 Task: Create a due date automation trigger when advanced on, on the monday of the week before a card is due add dates due in more than 1 working days at 11:00 AM.
Action: Mouse moved to (808, 250)
Screenshot: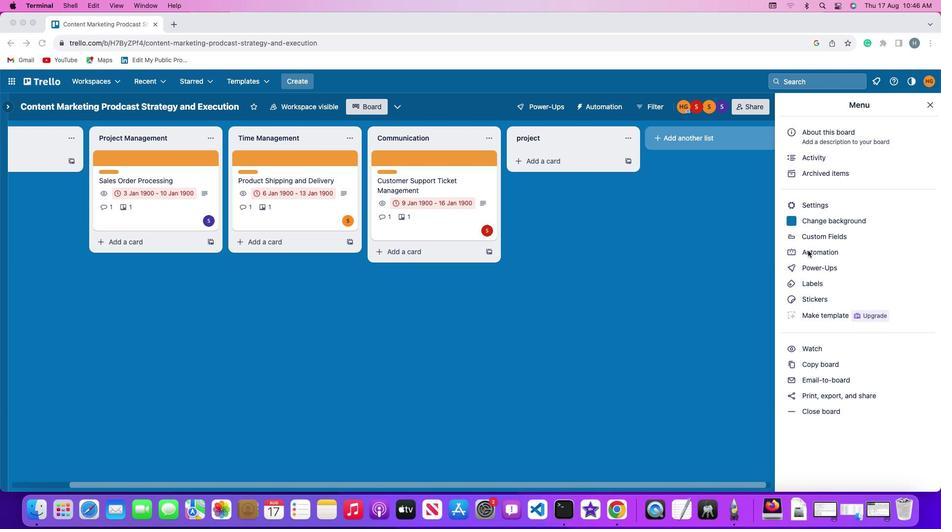 
Action: Mouse pressed left at (808, 250)
Screenshot: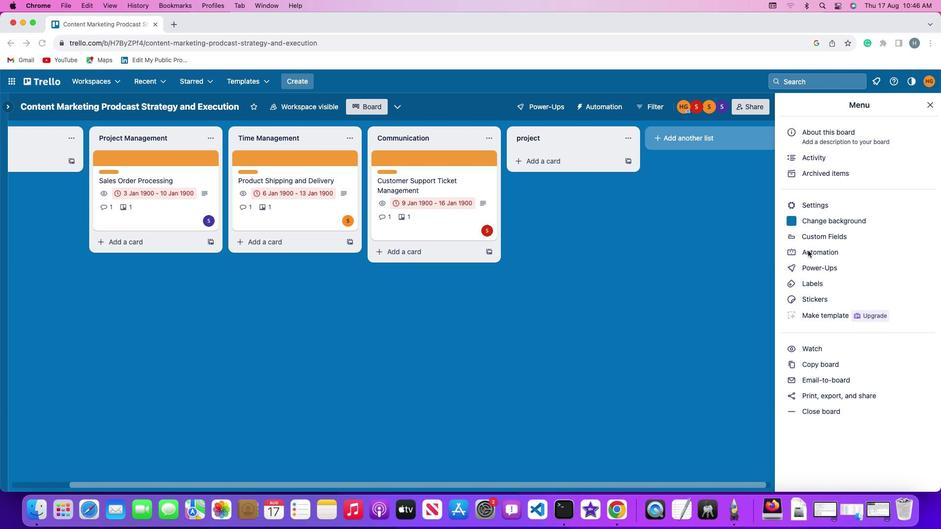
Action: Mouse pressed left at (808, 250)
Screenshot: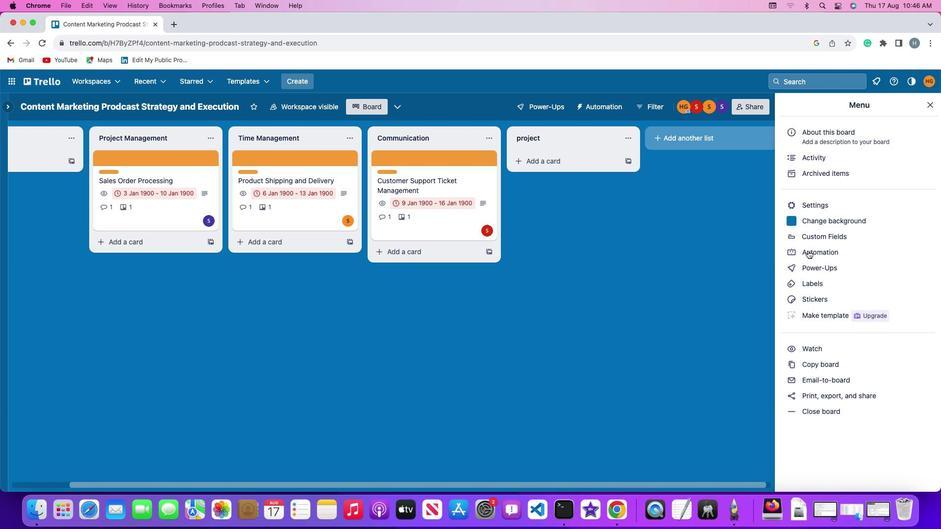 
Action: Mouse moved to (47, 231)
Screenshot: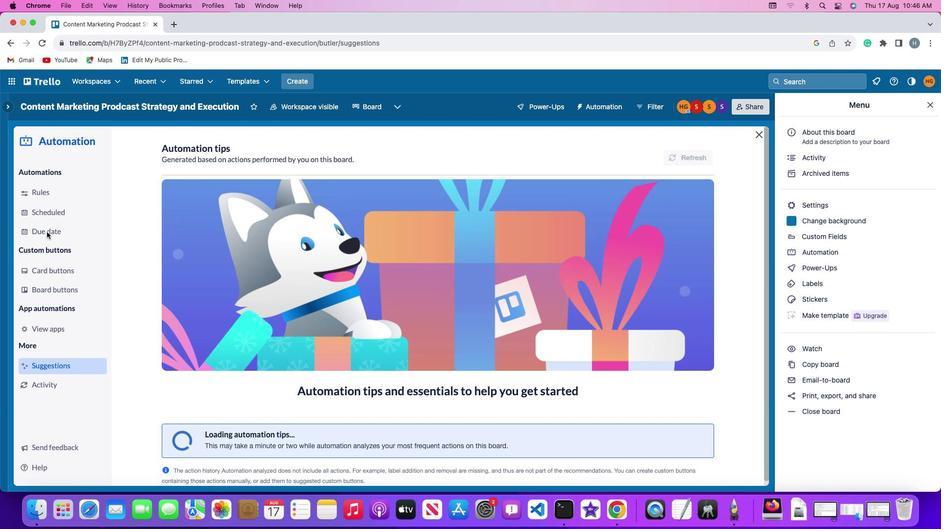 
Action: Mouse pressed left at (47, 231)
Screenshot: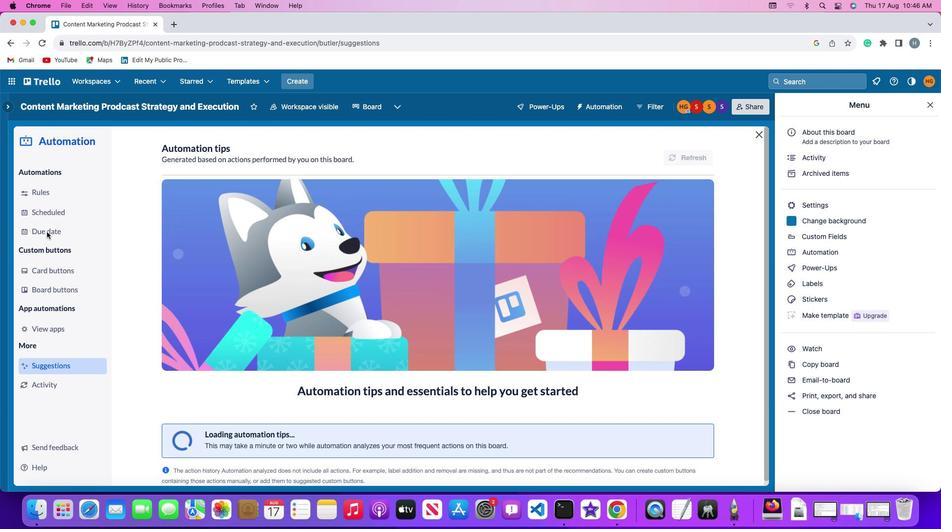 
Action: Mouse moved to (655, 149)
Screenshot: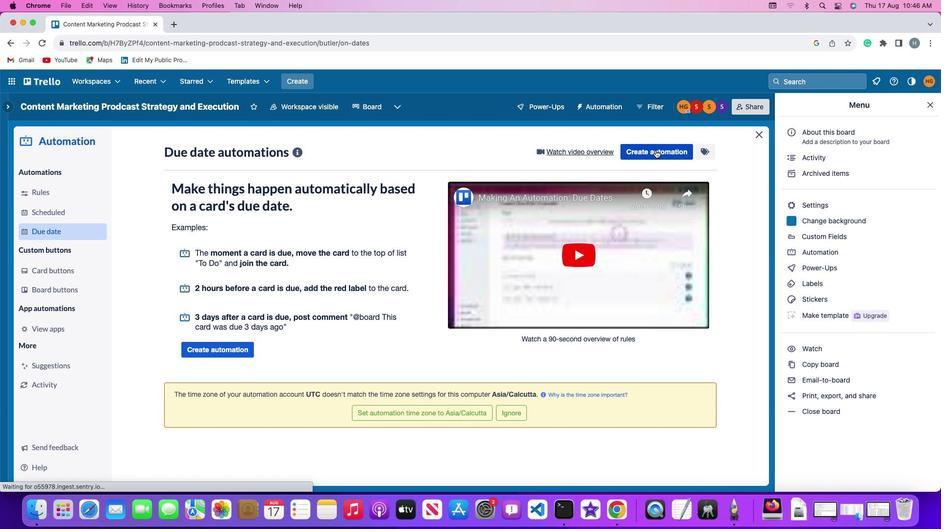 
Action: Mouse pressed left at (655, 149)
Screenshot: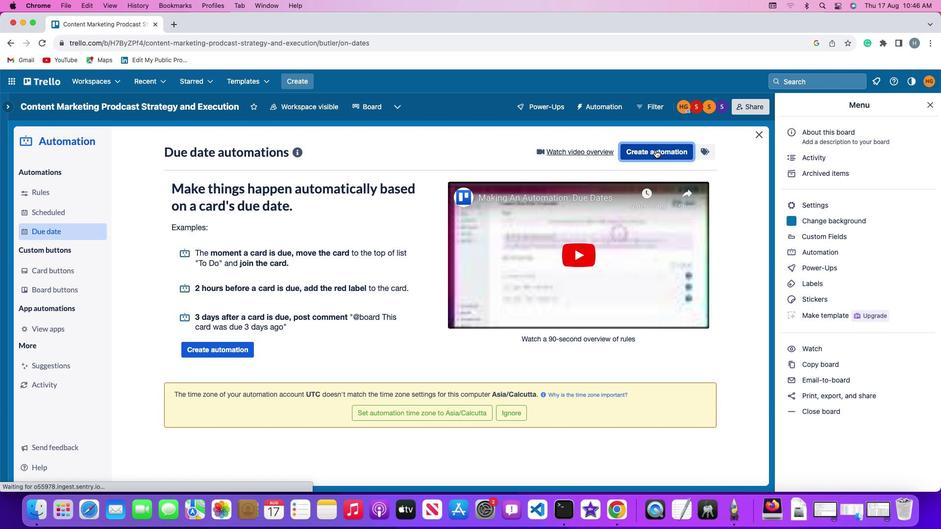 
Action: Mouse moved to (184, 243)
Screenshot: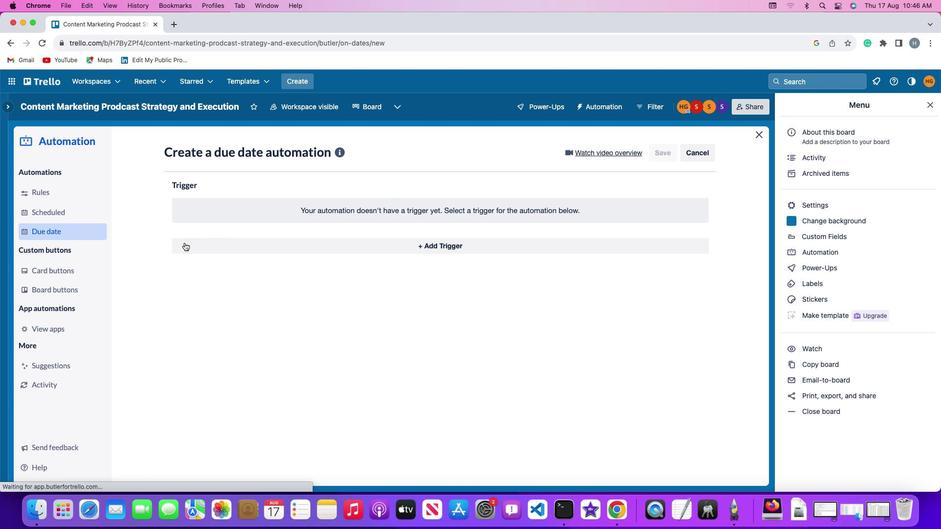 
Action: Mouse pressed left at (184, 243)
Screenshot: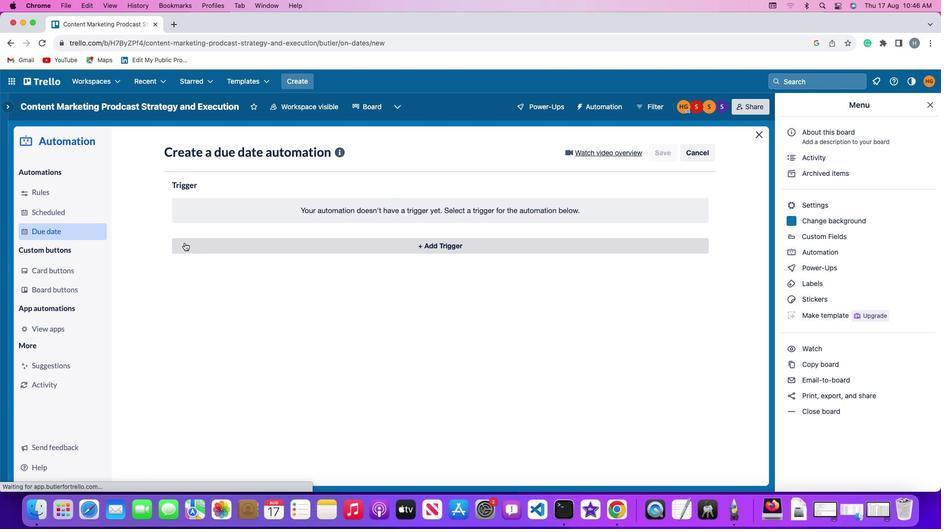 
Action: Mouse moved to (212, 422)
Screenshot: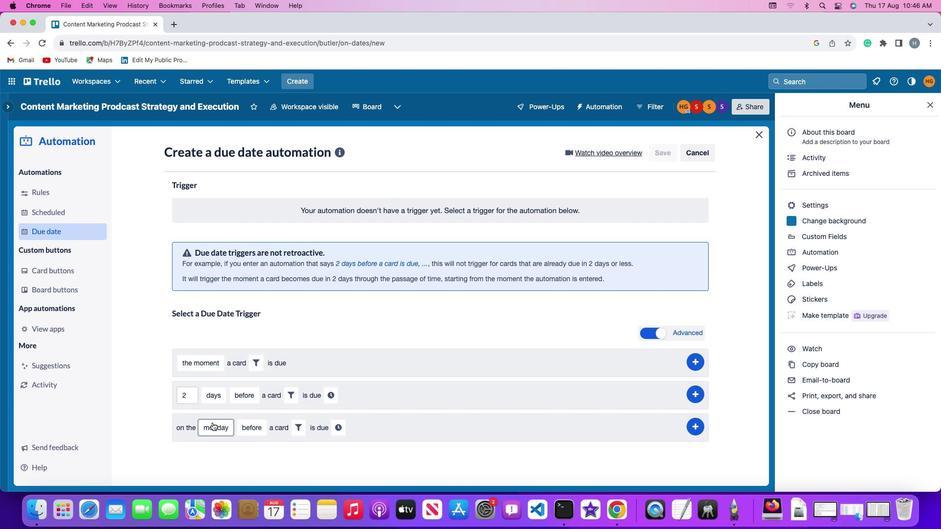 
Action: Mouse pressed left at (212, 422)
Screenshot: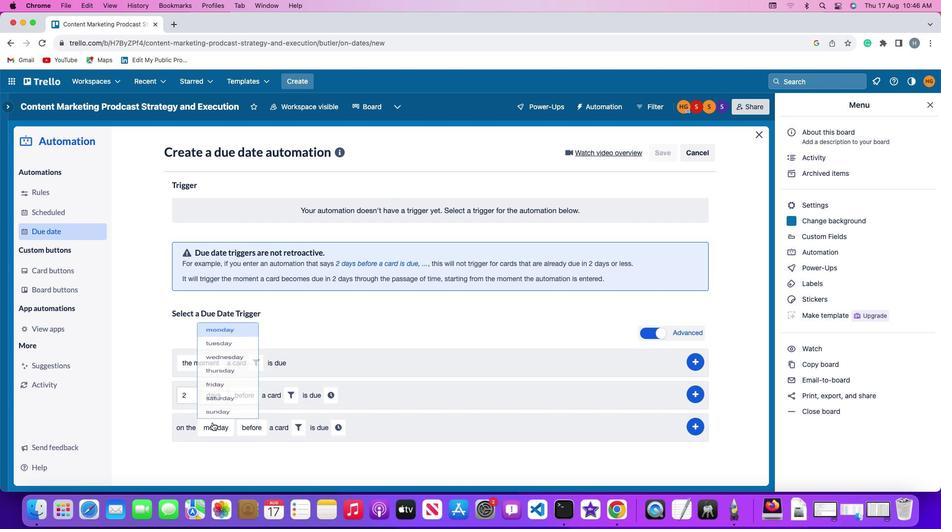 
Action: Mouse moved to (218, 292)
Screenshot: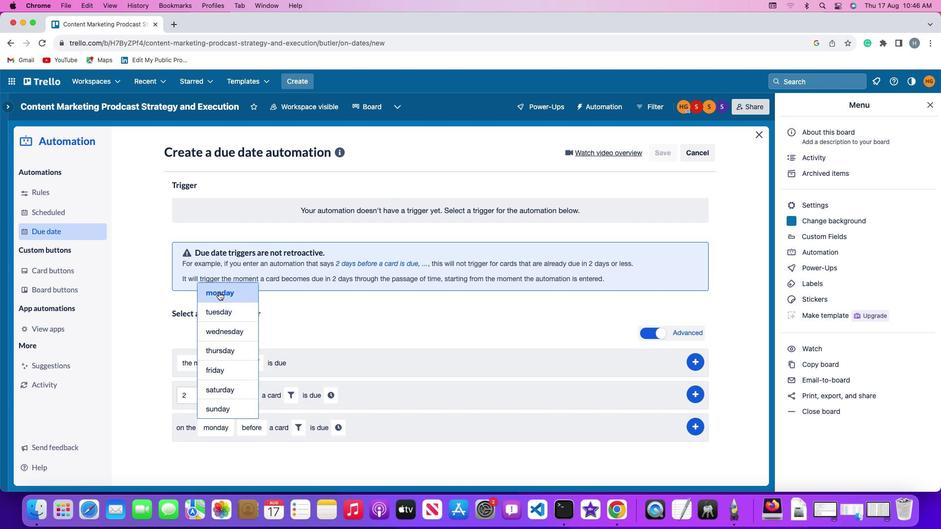 
Action: Mouse pressed left at (218, 292)
Screenshot: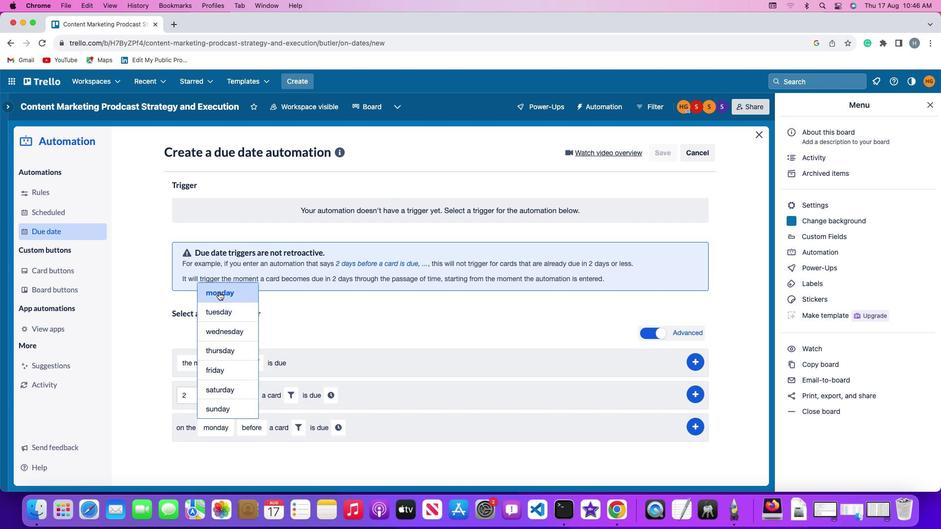 
Action: Mouse moved to (251, 427)
Screenshot: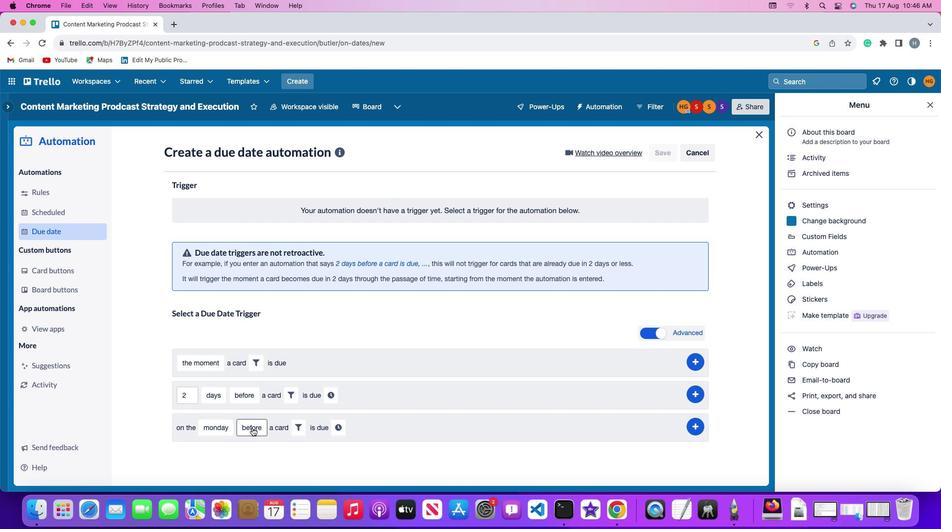 
Action: Mouse pressed left at (251, 427)
Screenshot: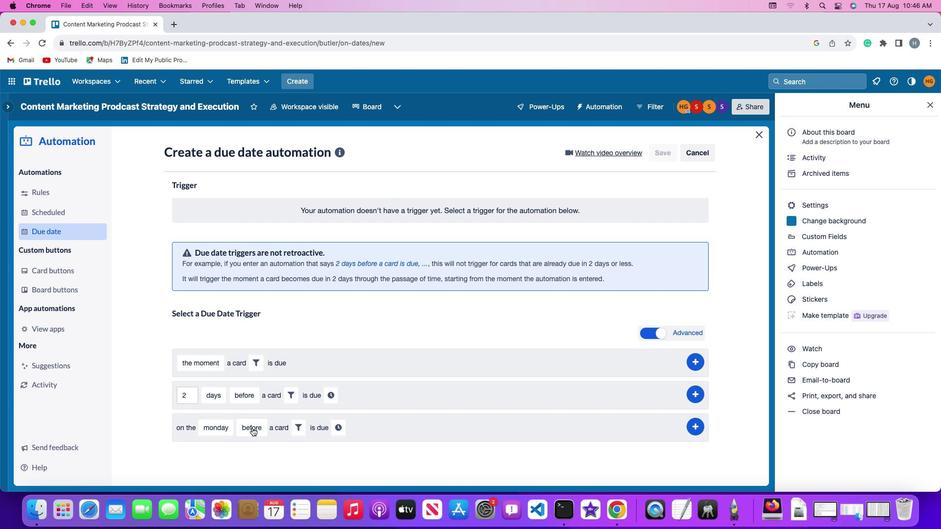 
Action: Mouse moved to (261, 410)
Screenshot: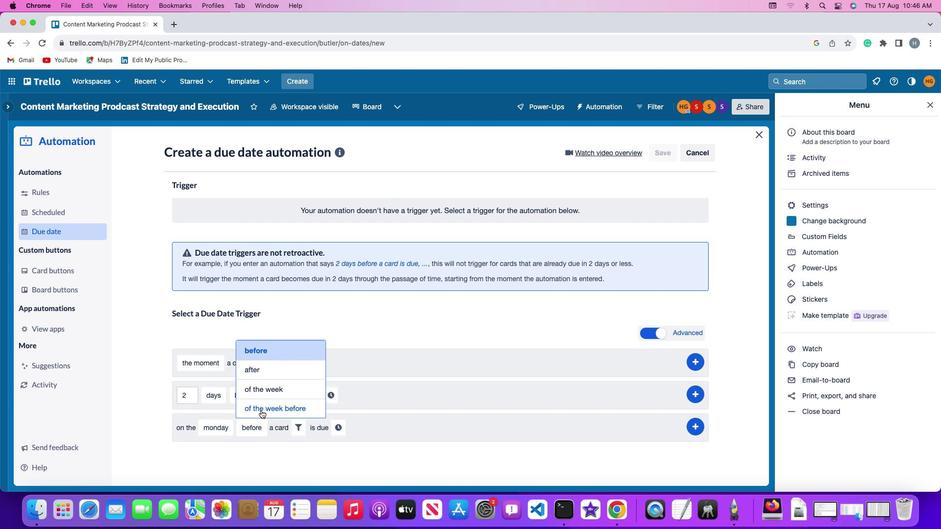 
Action: Mouse pressed left at (261, 410)
Screenshot: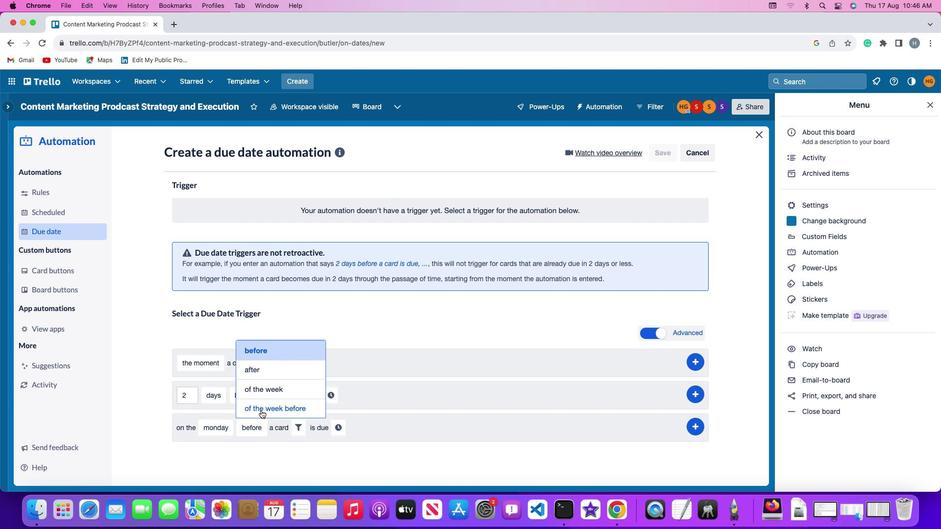 
Action: Mouse moved to (341, 428)
Screenshot: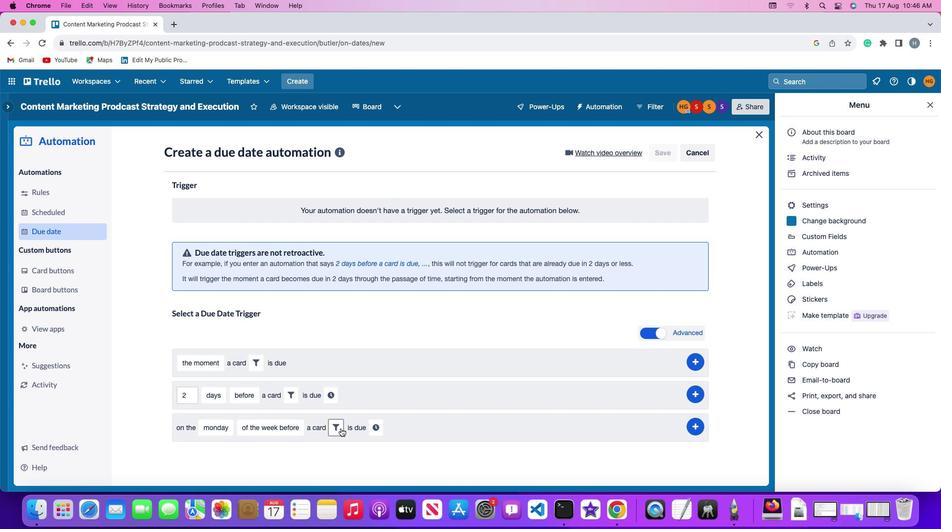 
Action: Mouse pressed left at (341, 428)
Screenshot: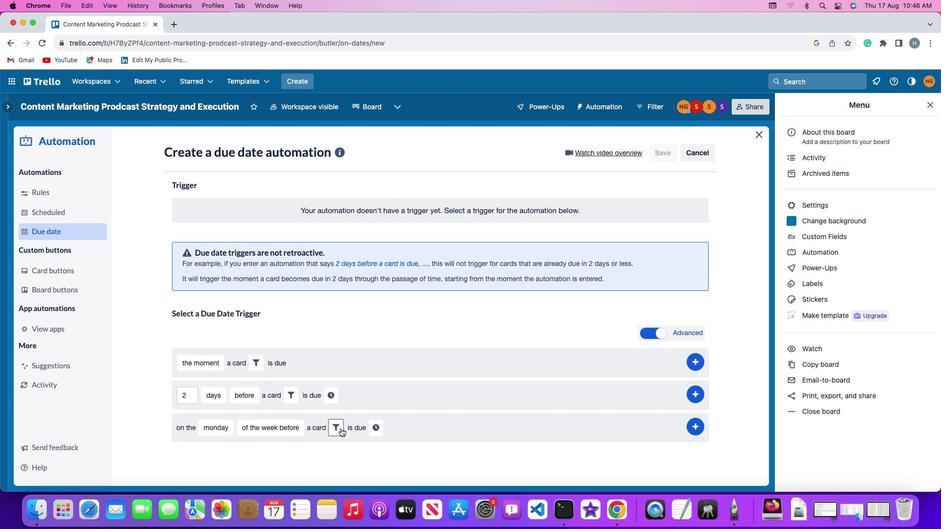 
Action: Mouse moved to (387, 454)
Screenshot: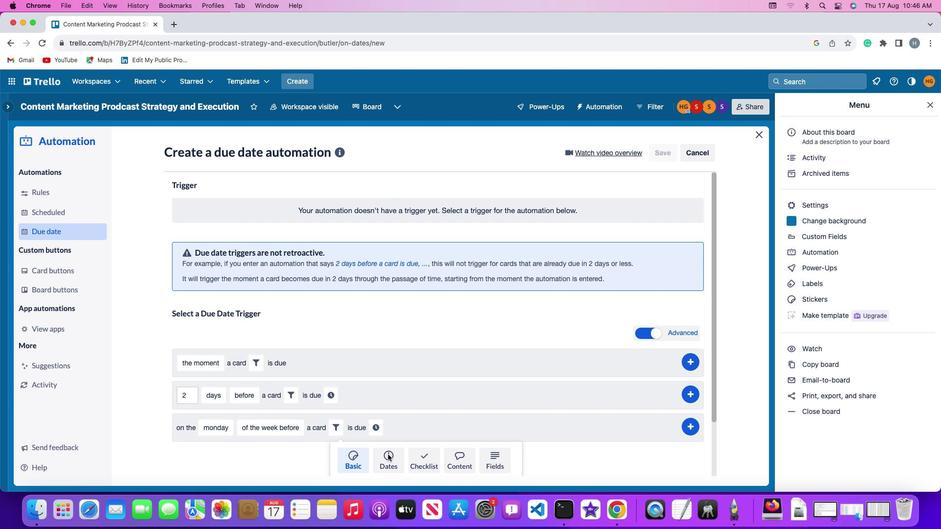 
Action: Mouse pressed left at (387, 454)
Screenshot: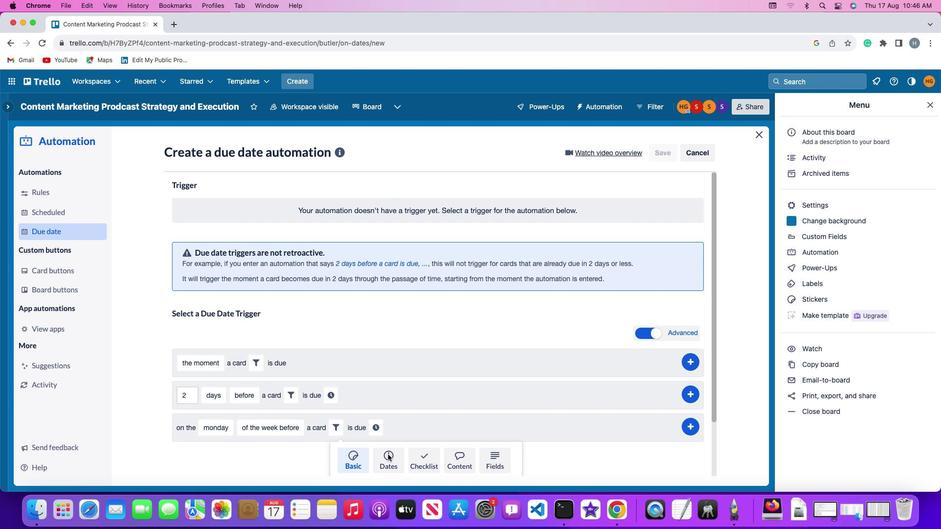 
Action: Mouse moved to (291, 458)
Screenshot: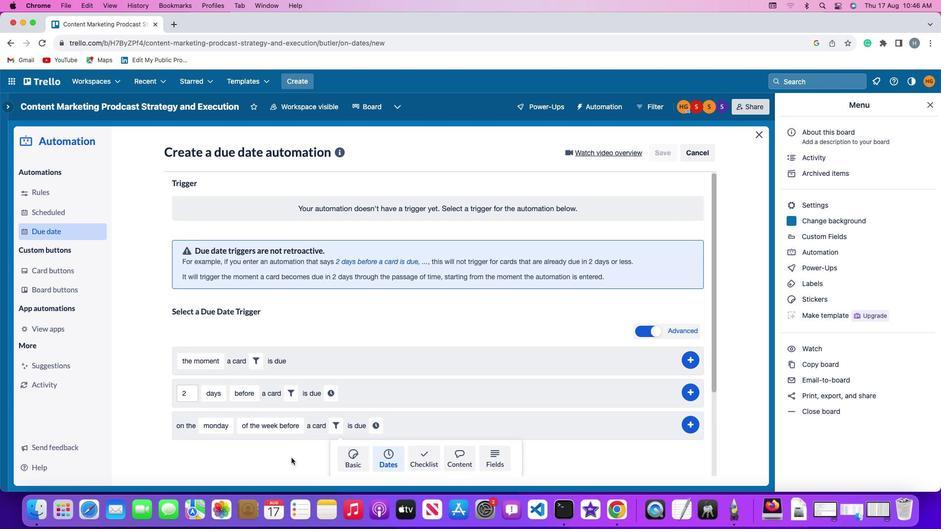 
Action: Mouse scrolled (291, 458) with delta (0, 0)
Screenshot: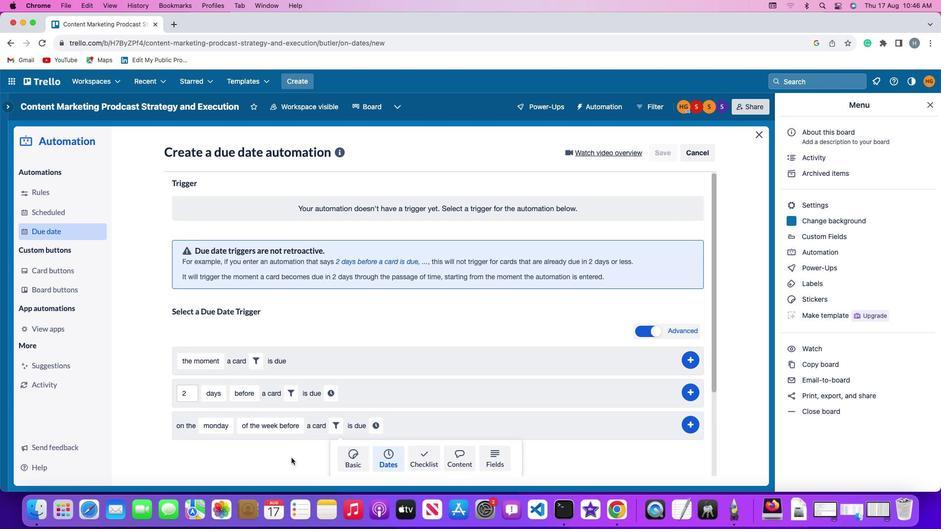 
Action: Mouse scrolled (291, 458) with delta (0, 0)
Screenshot: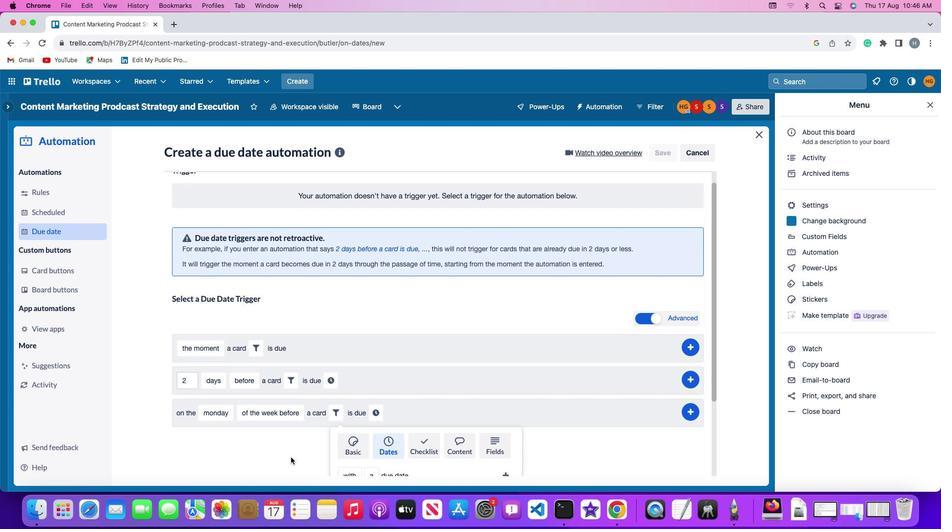 
Action: Mouse scrolled (291, 458) with delta (0, -1)
Screenshot: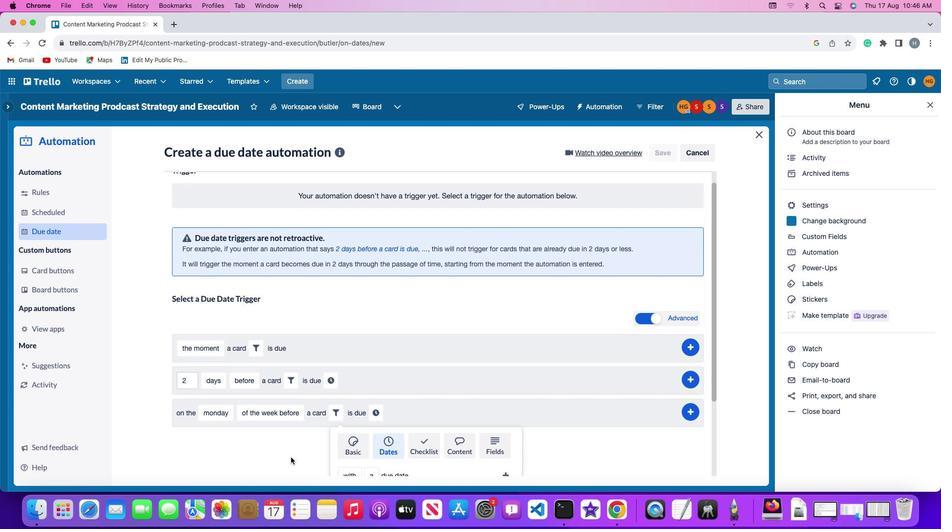 
Action: Mouse moved to (291, 458)
Screenshot: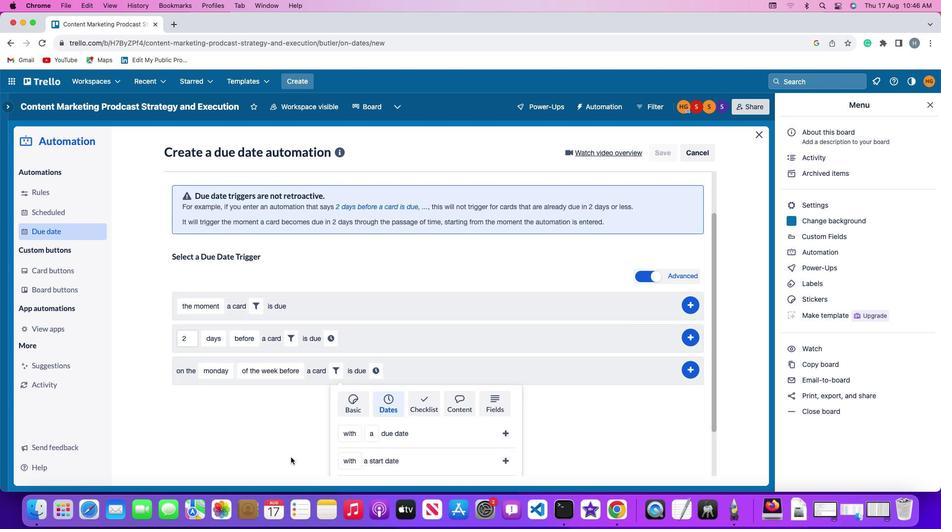 
Action: Mouse scrolled (291, 458) with delta (0, -2)
Screenshot: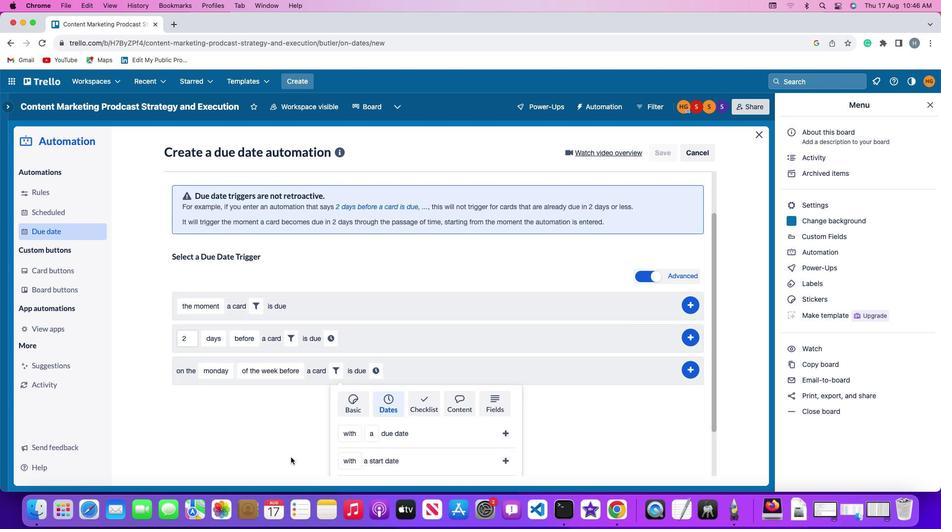 
Action: Mouse moved to (290, 457)
Screenshot: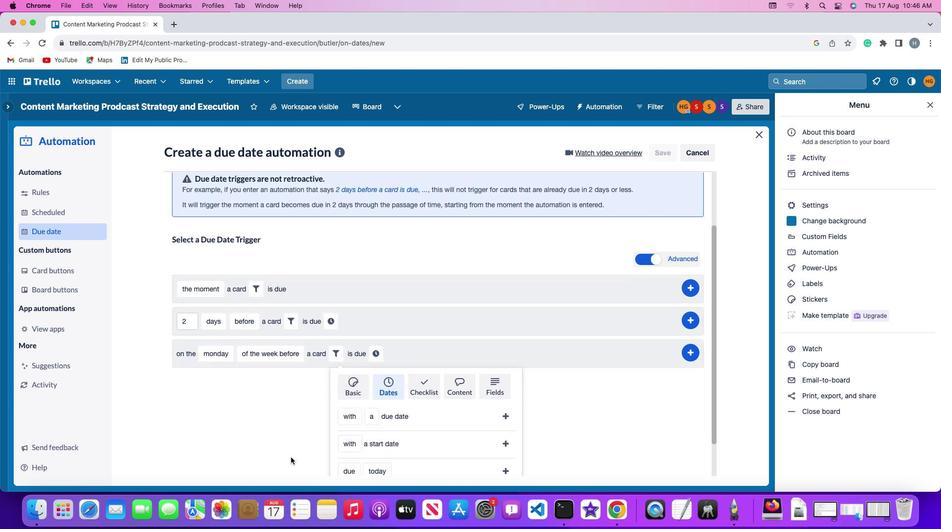 
Action: Mouse scrolled (290, 457) with delta (0, 0)
Screenshot: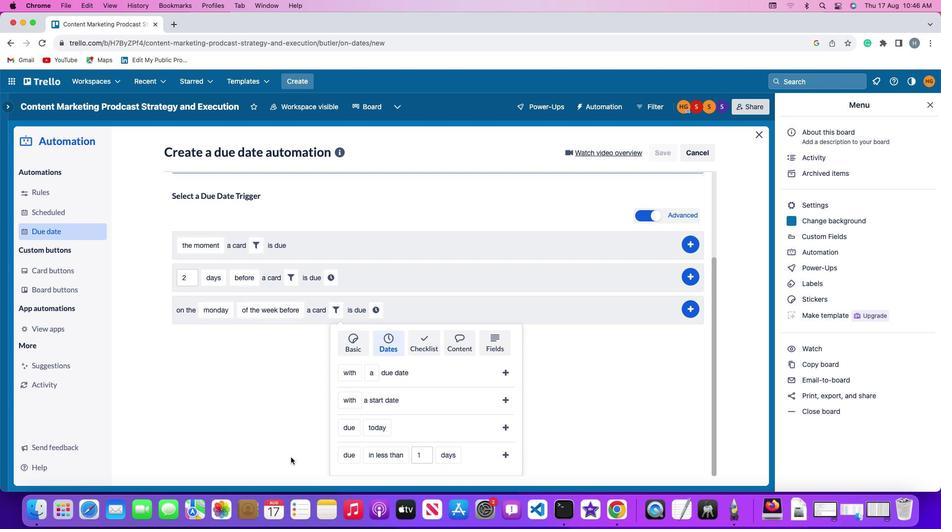 
Action: Mouse scrolled (290, 457) with delta (0, 0)
Screenshot: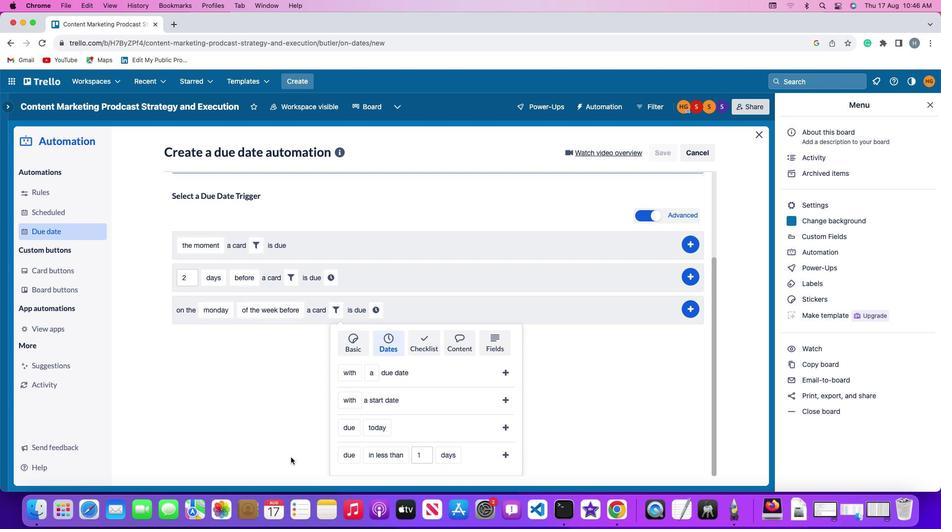 
Action: Mouse scrolled (290, 457) with delta (0, -1)
Screenshot: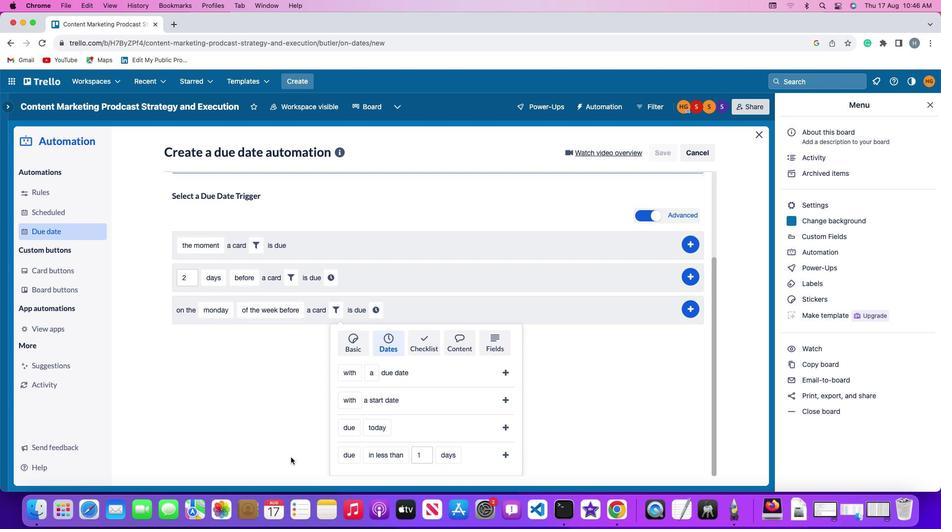 
Action: Mouse scrolled (290, 457) with delta (0, -2)
Screenshot: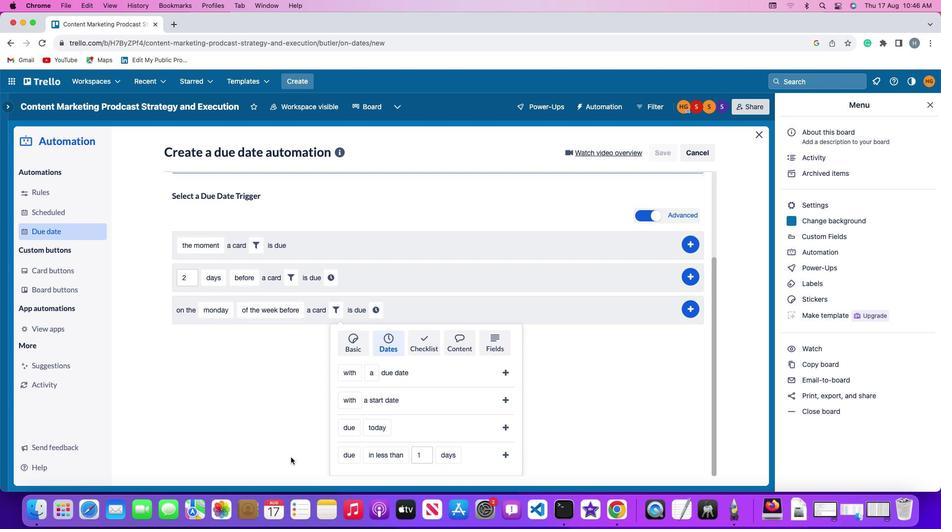 
Action: Mouse moved to (290, 457)
Screenshot: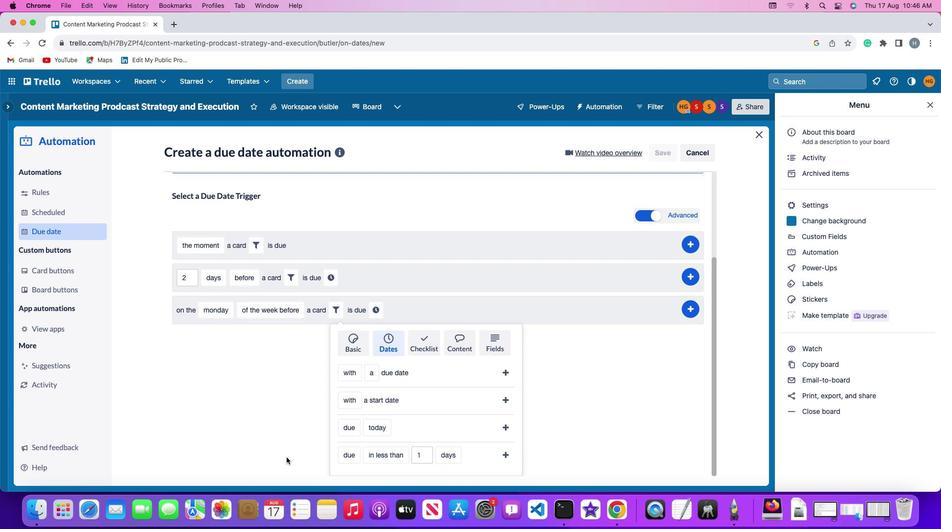 
Action: Mouse scrolled (290, 457) with delta (0, 0)
Screenshot: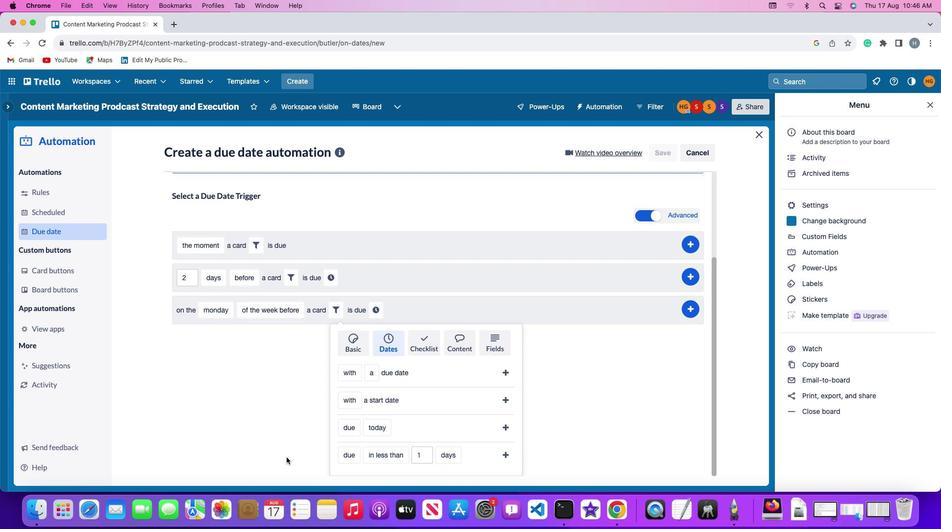 
Action: Mouse moved to (286, 457)
Screenshot: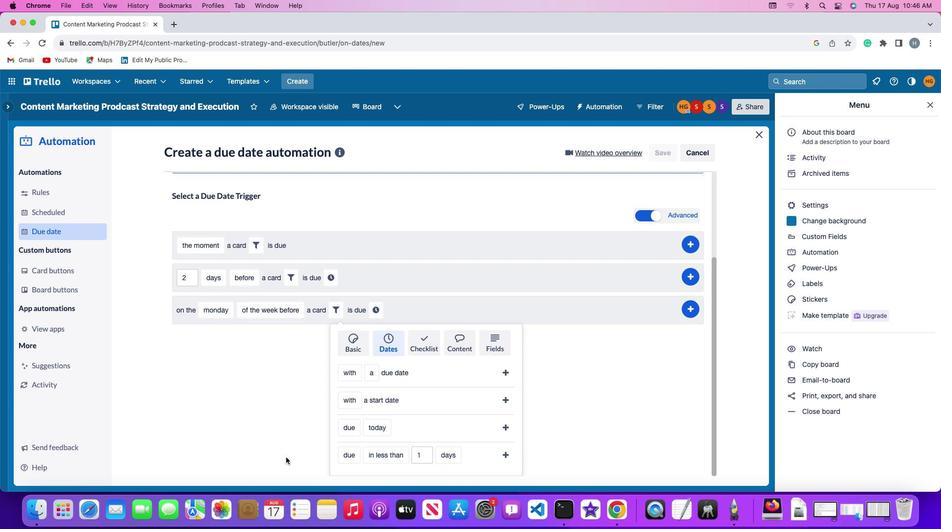 
Action: Mouse scrolled (286, 457) with delta (0, 0)
Screenshot: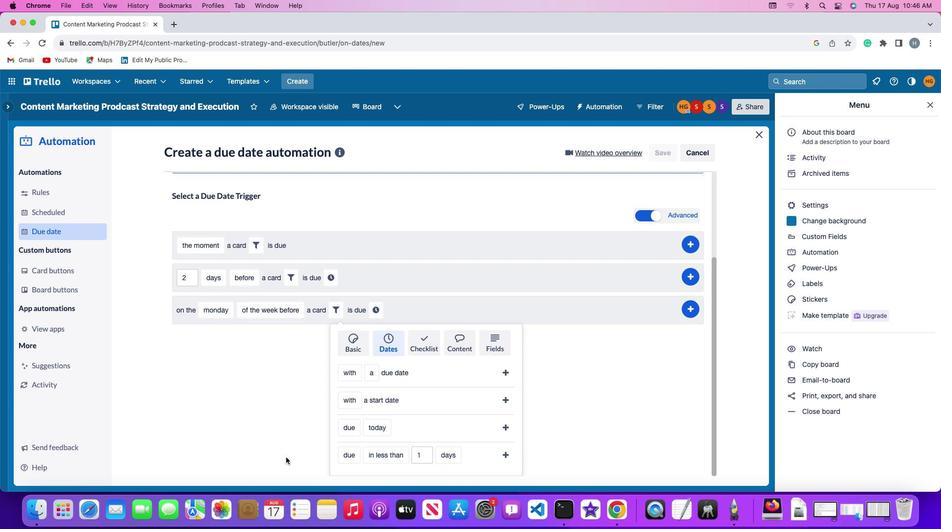 
Action: Mouse moved to (348, 456)
Screenshot: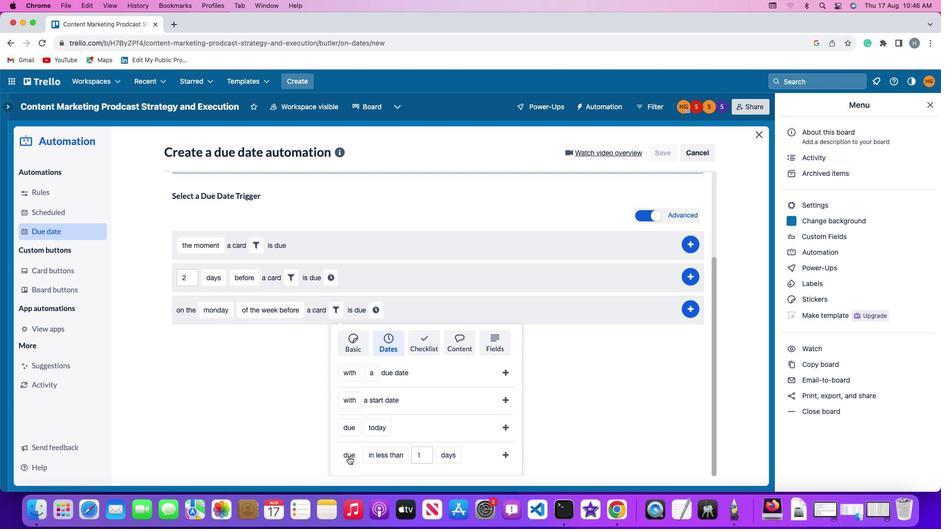 
Action: Mouse pressed left at (348, 456)
Screenshot: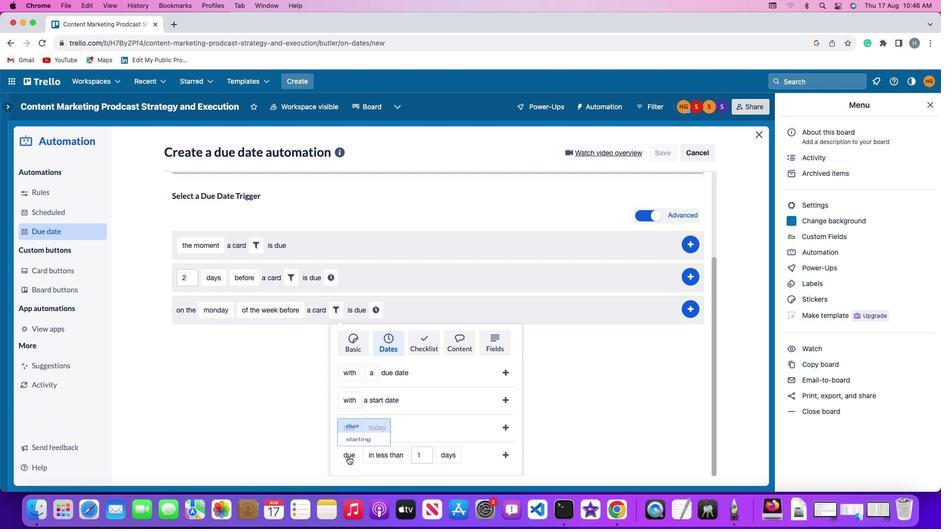 
Action: Mouse moved to (350, 419)
Screenshot: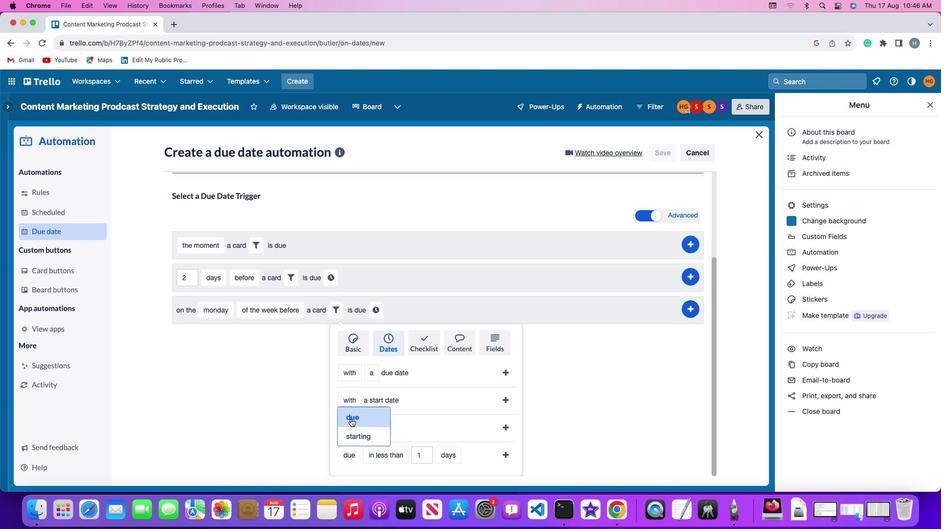 
Action: Mouse pressed left at (350, 419)
Screenshot: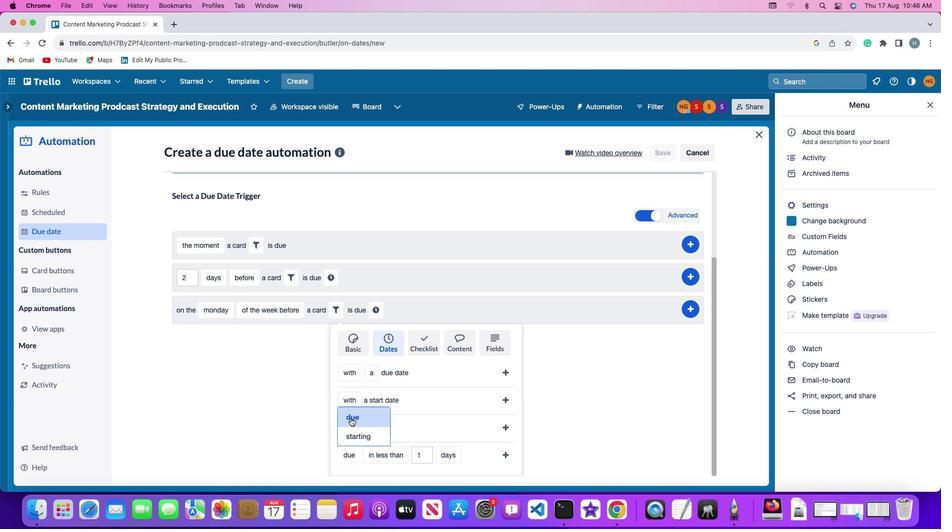 
Action: Mouse moved to (381, 452)
Screenshot: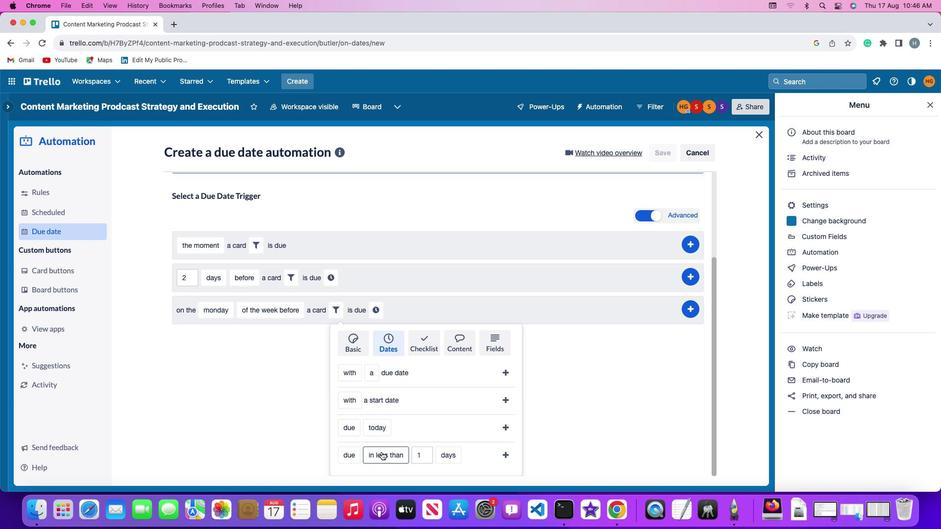 
Action: Mouse pressed left at (381, 452)
Screenshot: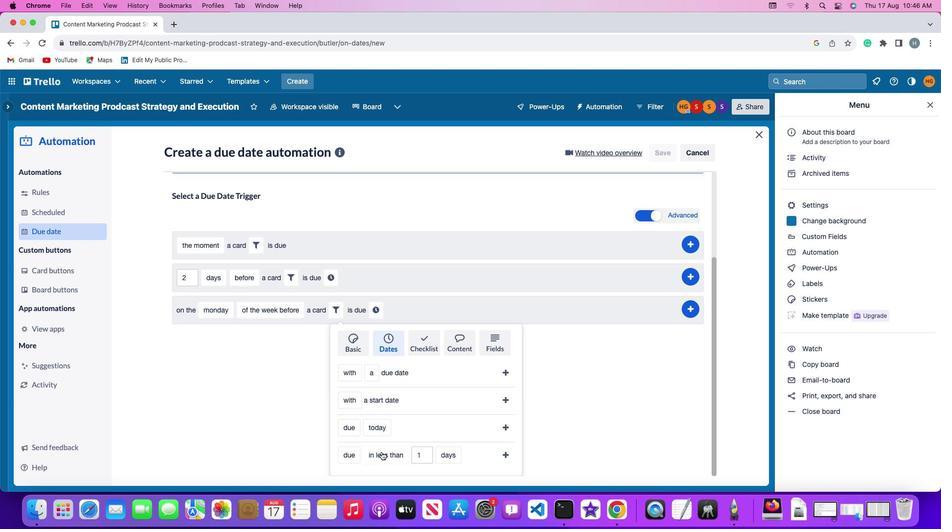 
Action: Mouse moved to (381, 396)
Screenshot: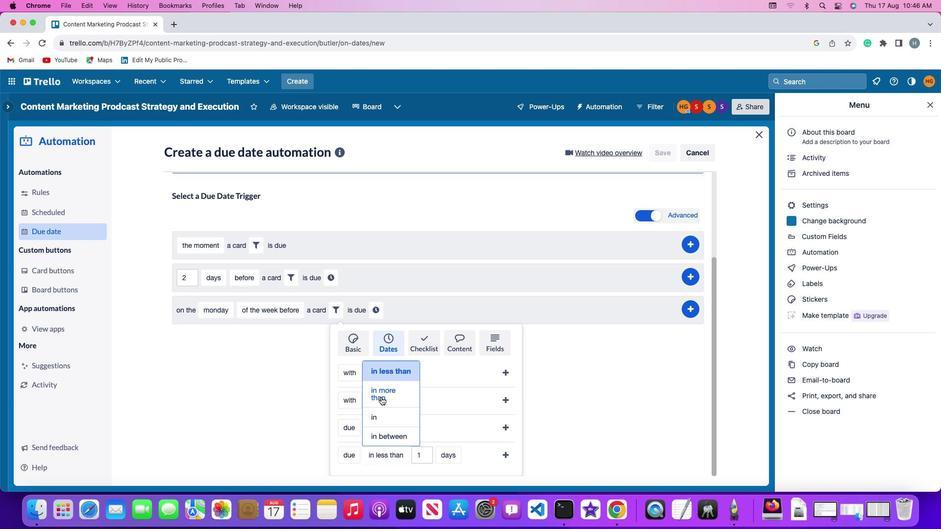 
Action: Mouse pressed left at (381, 396)
Screenshot: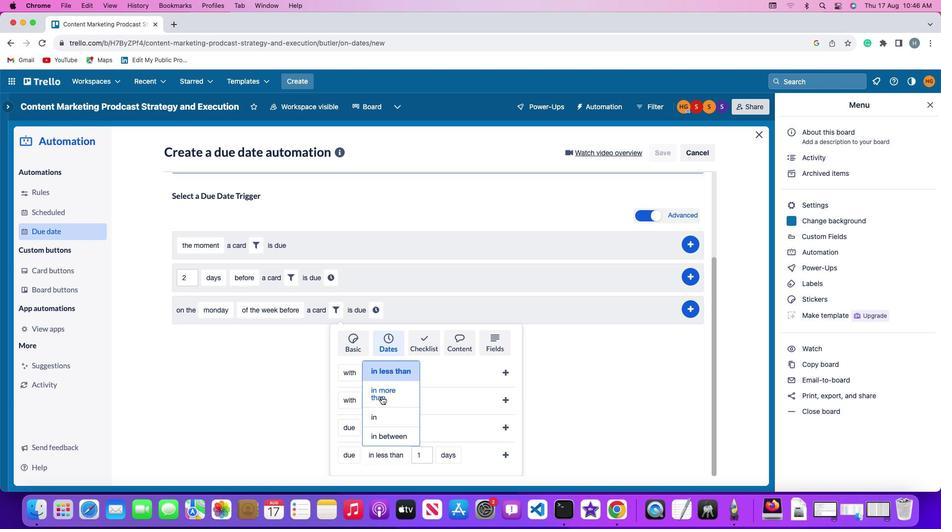 
Action: Mouse moved to (426, 454)
Screenshot: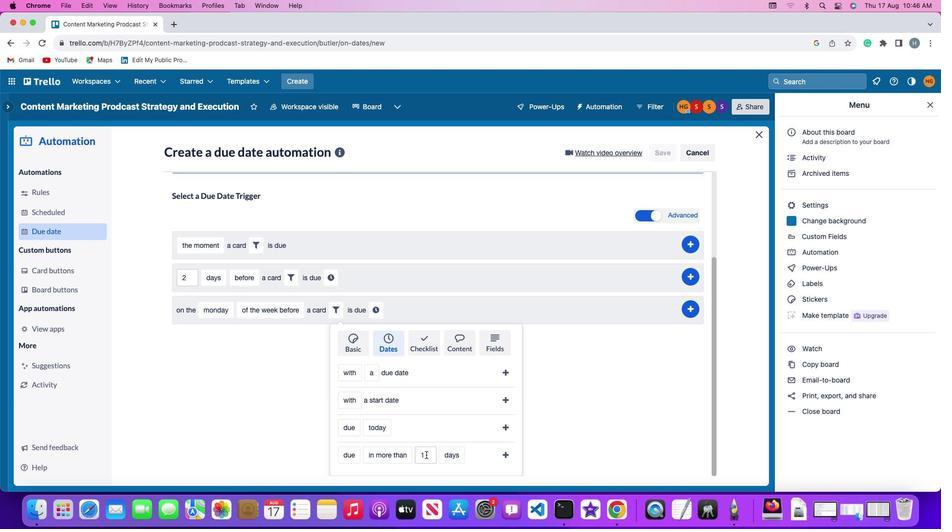 
Action: Mouse pressed left at (426, 454)
Screenshot: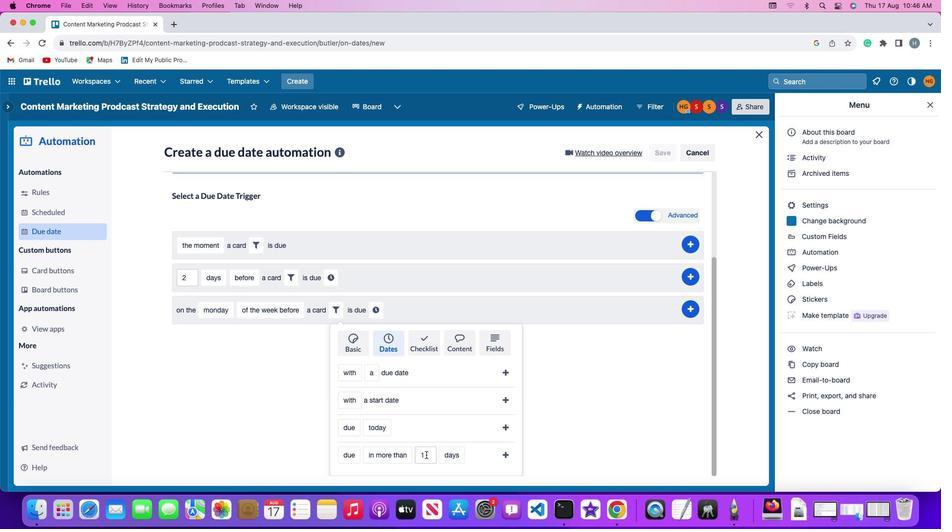 
Action: Mouse moved to (426, 454)
Screenshot: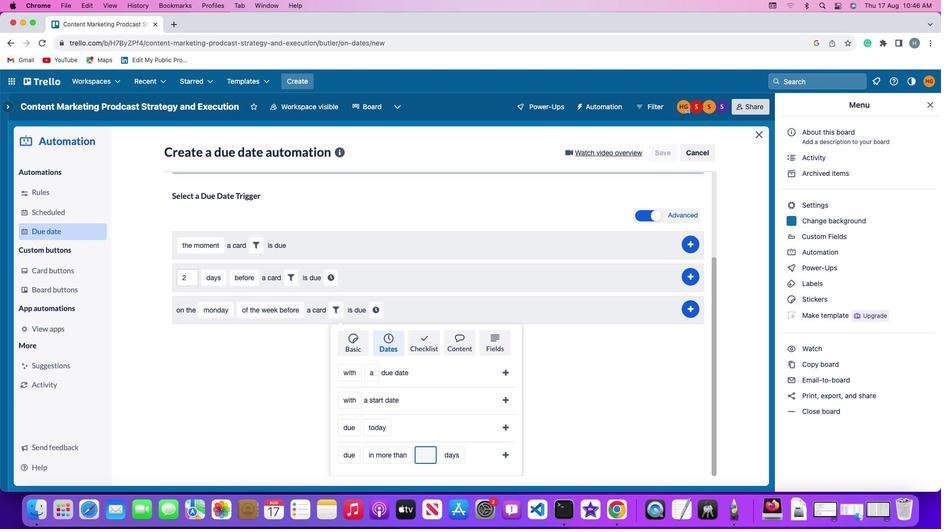 
Action: Key pressed Key.backspace'1'
Screenshot: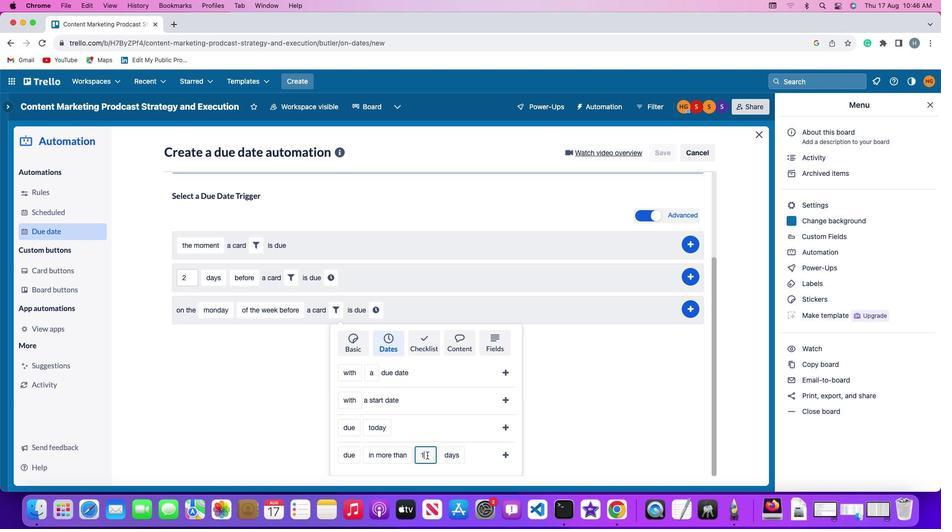 
Action: Mouse moved to (445, 456)
Screenshot: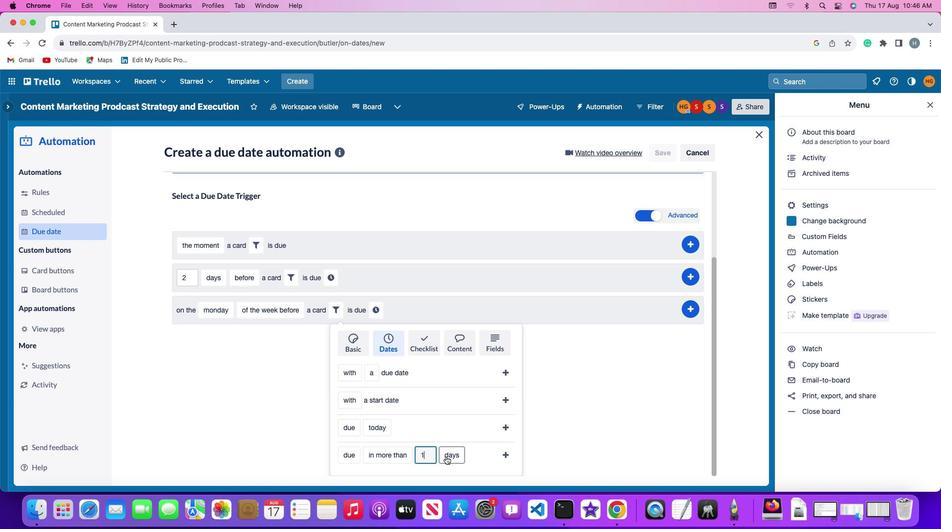 
Action: Mouse pressed left at (445, 456)
Screenshot: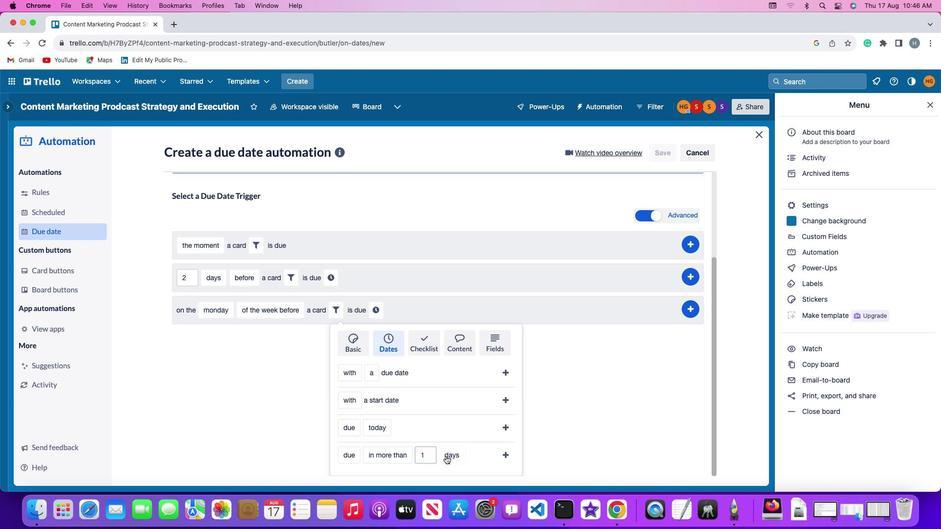
Action: Mouse moved to (454, 437)
Screenshot: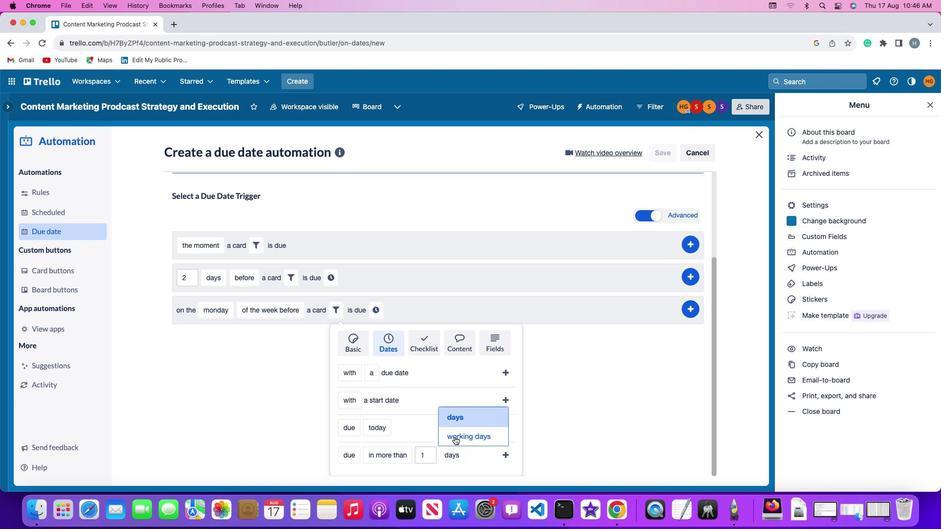 
Action: Mouse pressed left at (454, 437)
Screenshot: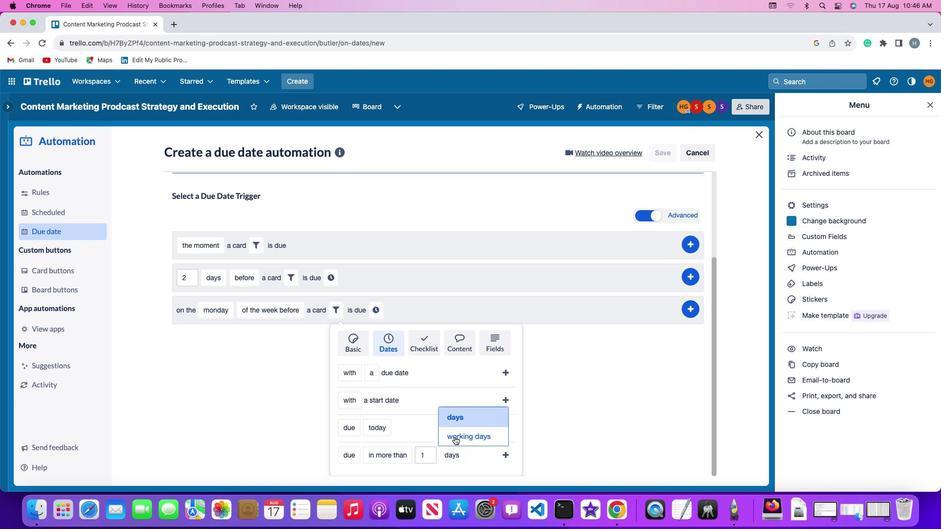 
Action: Mouse moved to (506, 453)
Screenshot: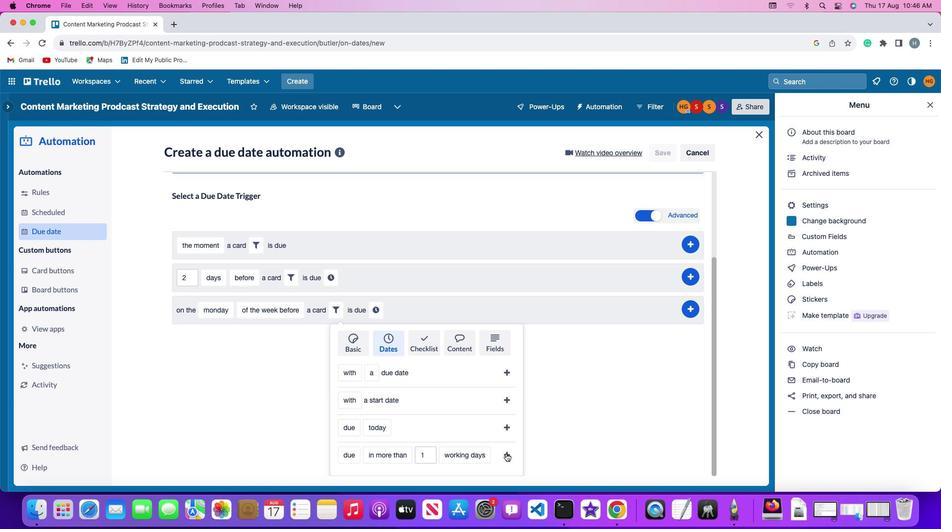 
Action: Mouse pressed left at (506, 453)
Screenshot: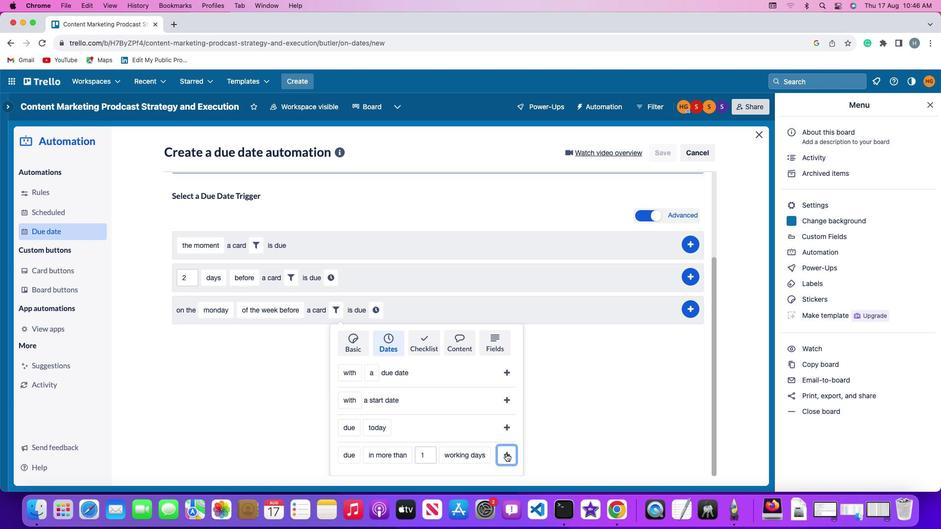 
Action: Mouse moved to (501, 428)
Screenshot: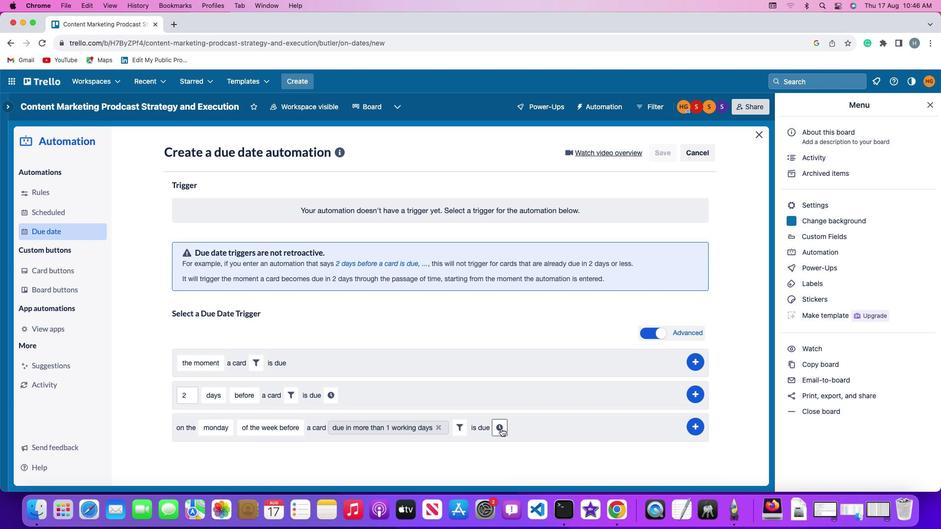 
Action: Mouse pressed left at (501, 428)
Screenshot: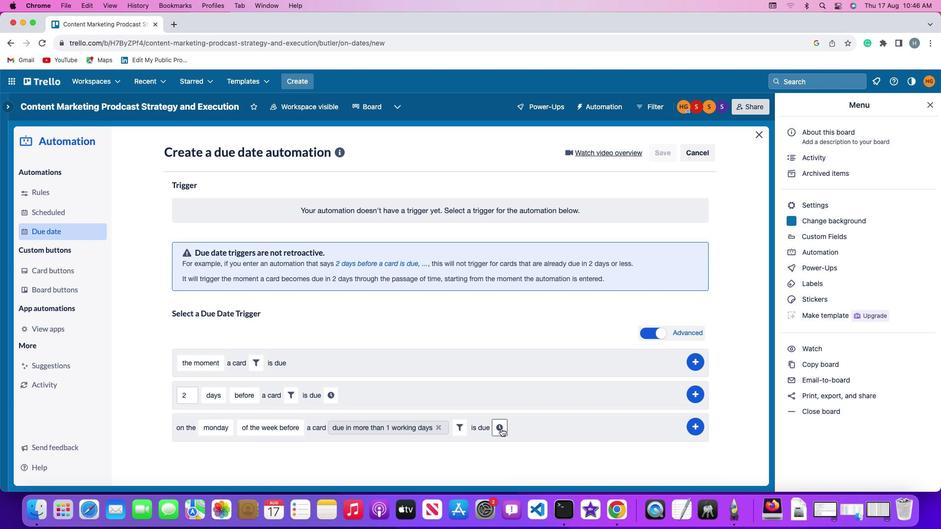 
Action: Mouse moved to (520, 428)
Screenshot: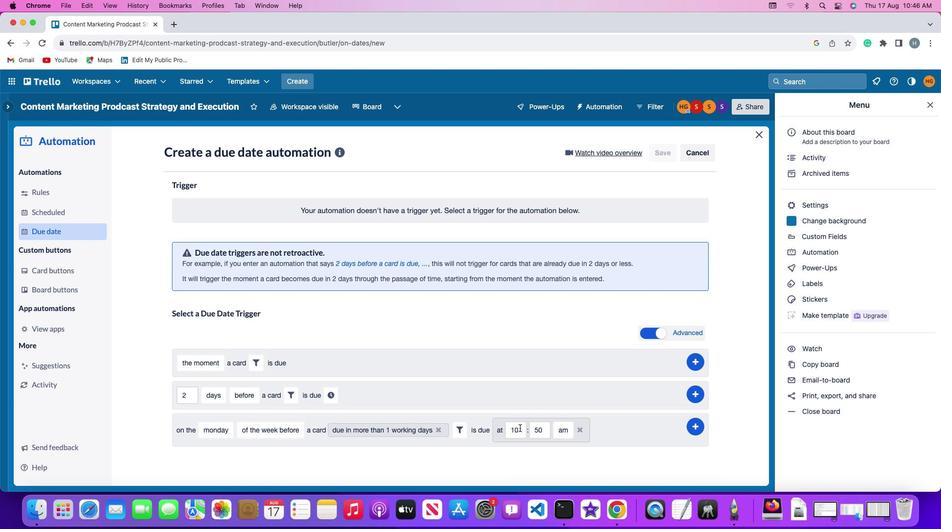 
Action: Mouse pressed left at (520, 428)
Screenshot: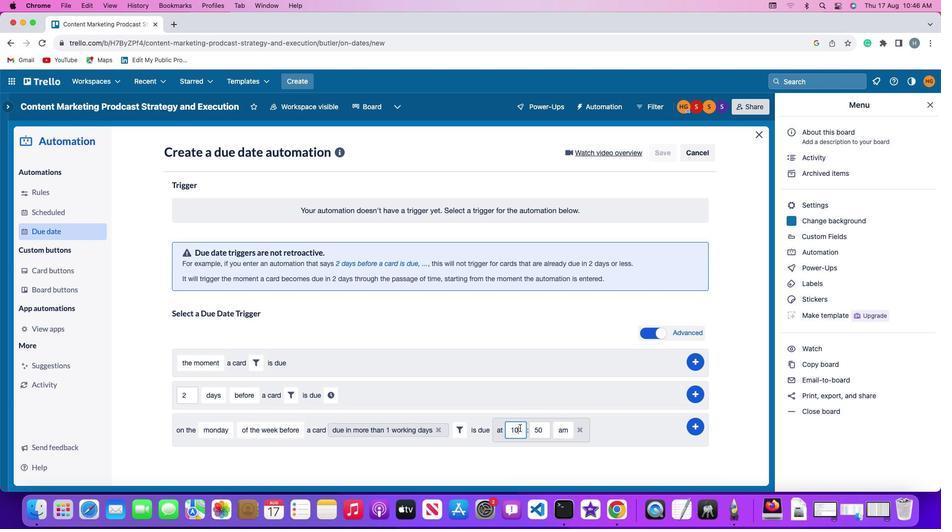 
Action: Key pressed Key.backspace
Screenshot: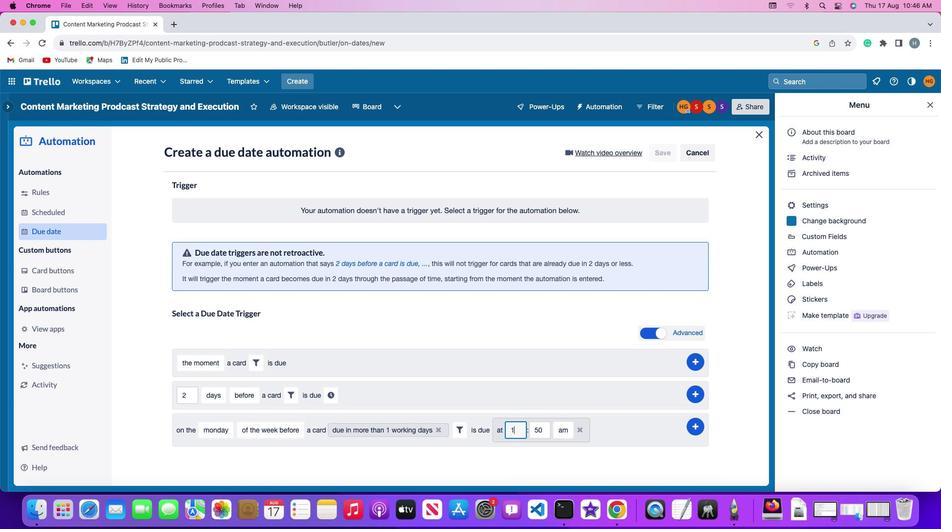 
Action: Mouse moved to (520, 427)
Screenshot: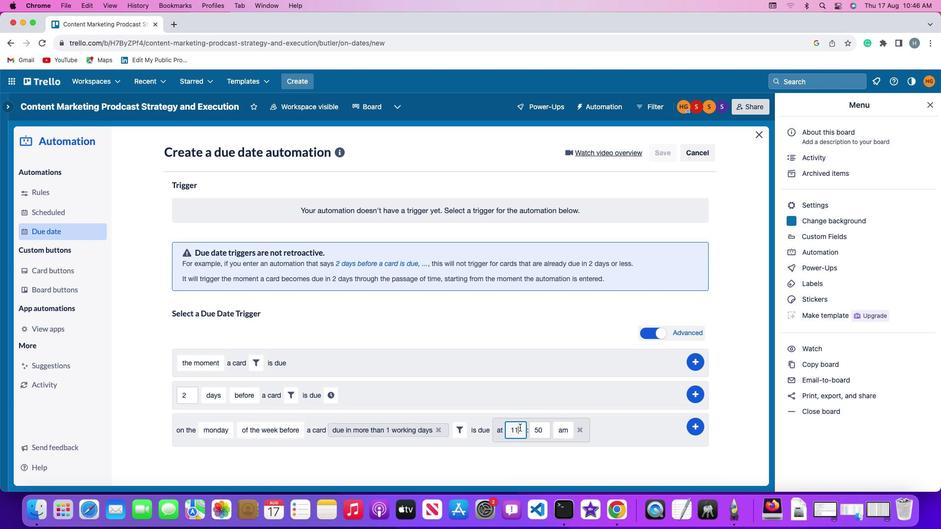 
Action: Key pressed '1'
Screenshot: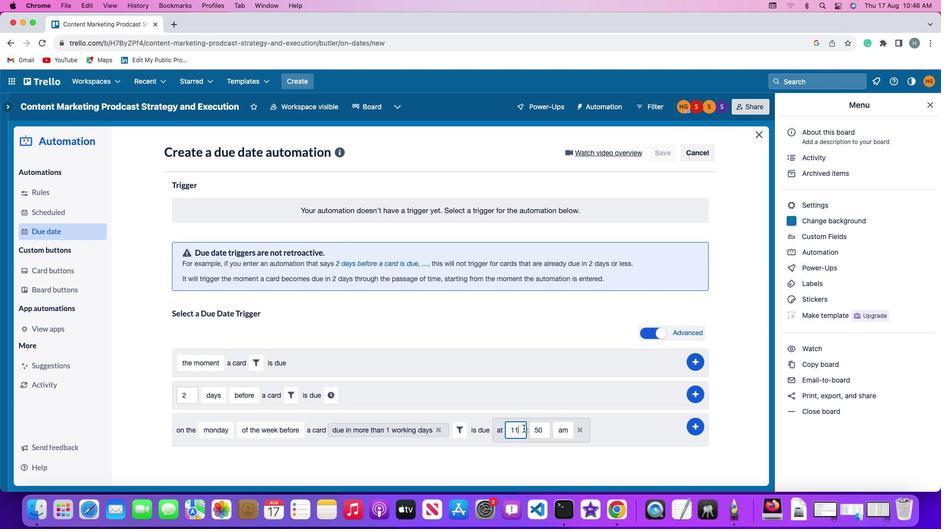 
Action: Mouse moved to (541, 427)
Screenshot: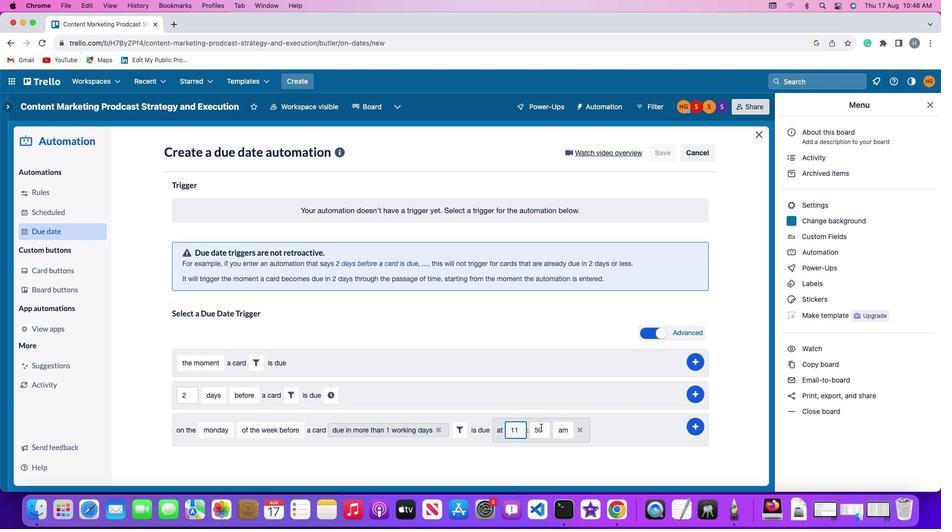 
Action: Mouse pressed left at (541, 427)
Screenshot: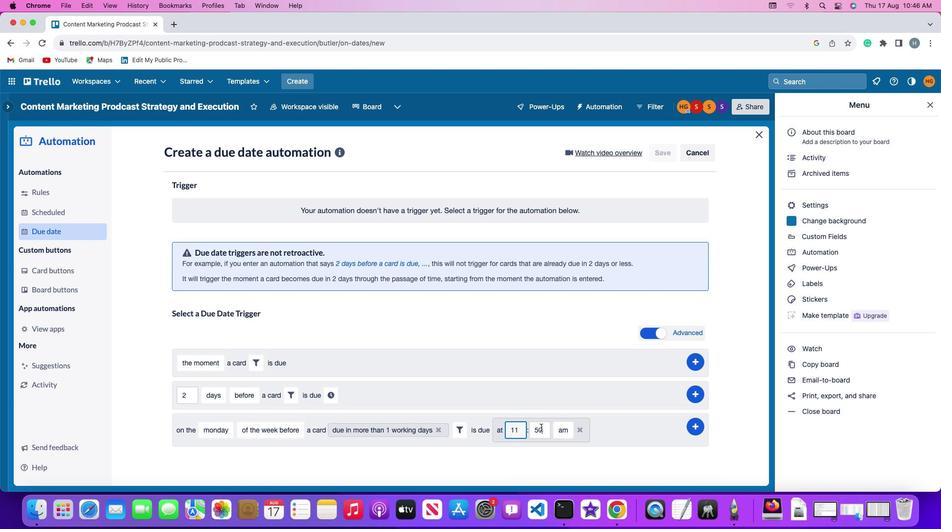 
Action: Mouse moved to (540, 428)
Screenshot: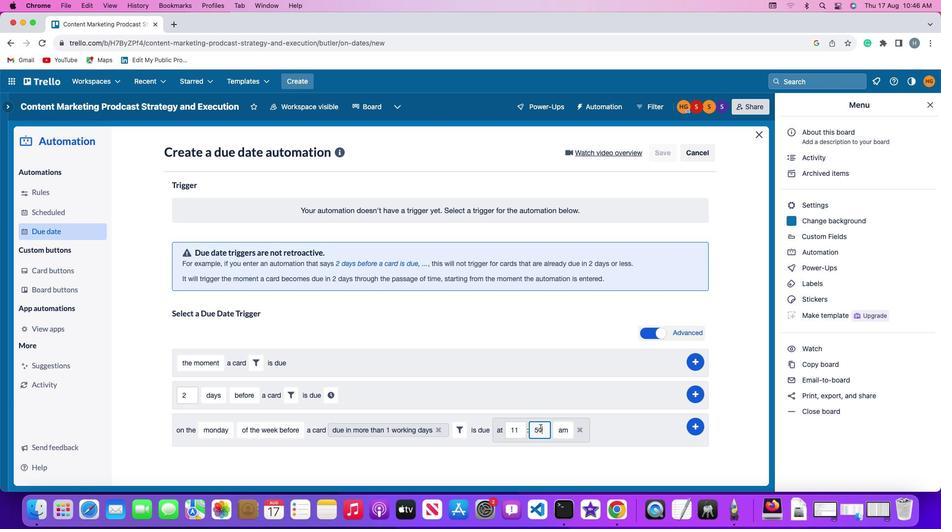 
Action: Key pressed Key.backspaceKey.backspace
Screenshot: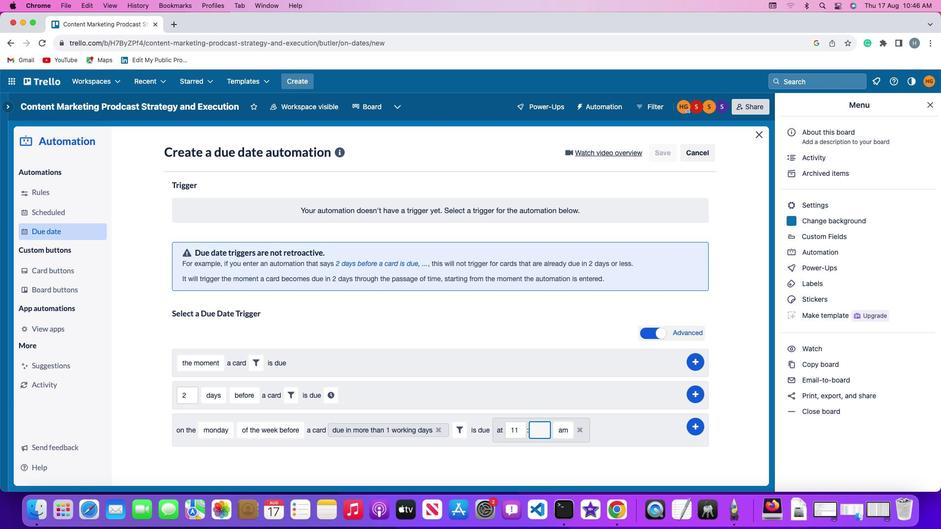 
Action: Mouse moved to (539, 428)
Screenshot: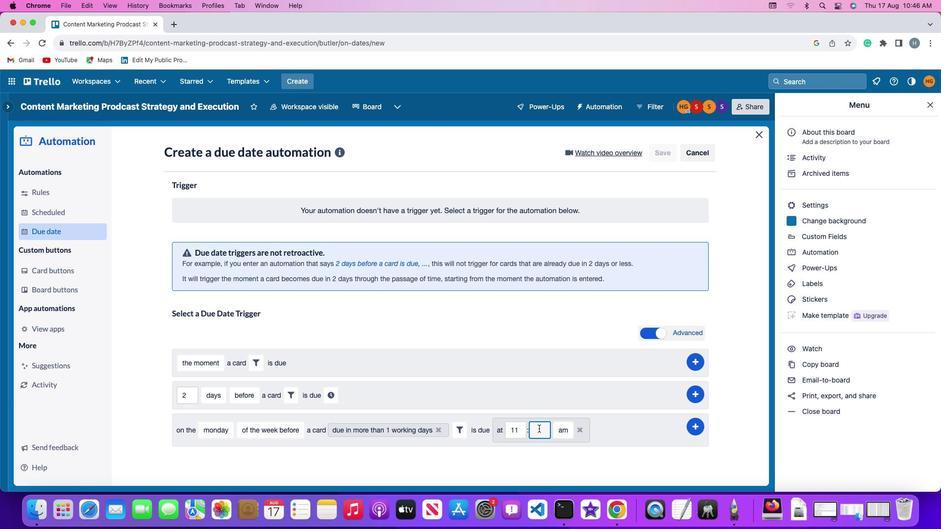 
Action: Key pressed '0''0'
Screenshot: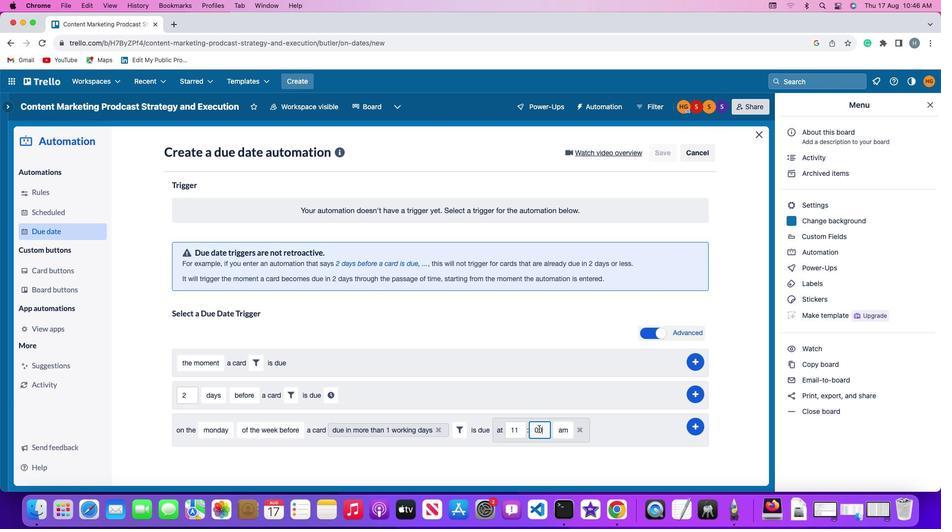 
Action: Mouse moved to (557, 431)
Screenshot: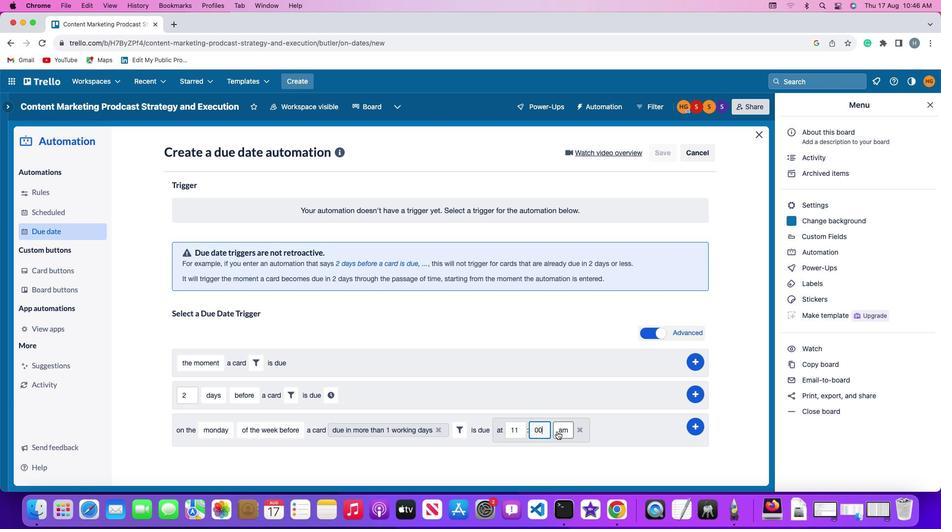 
Action: Mouse pressed left at (557, 431)
Screenshot: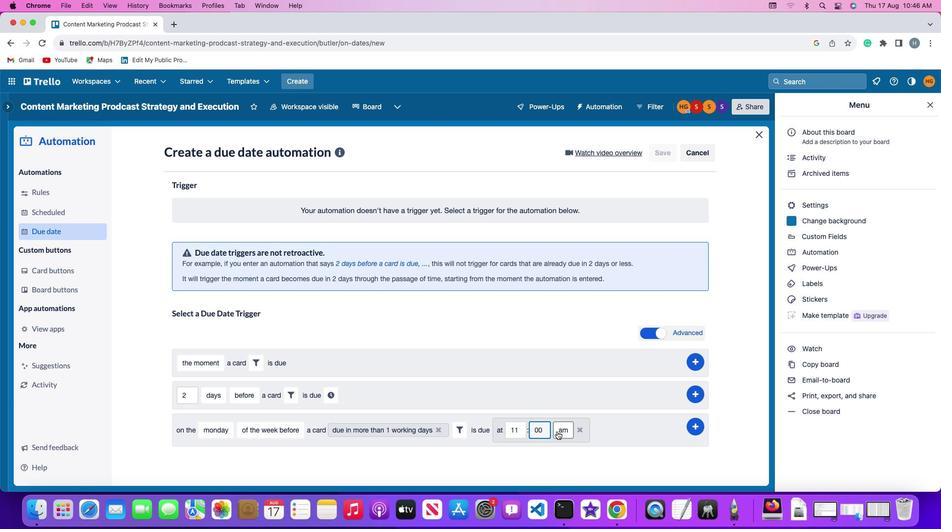 
Action: Mouse moved to (565, 443)
Screenshot: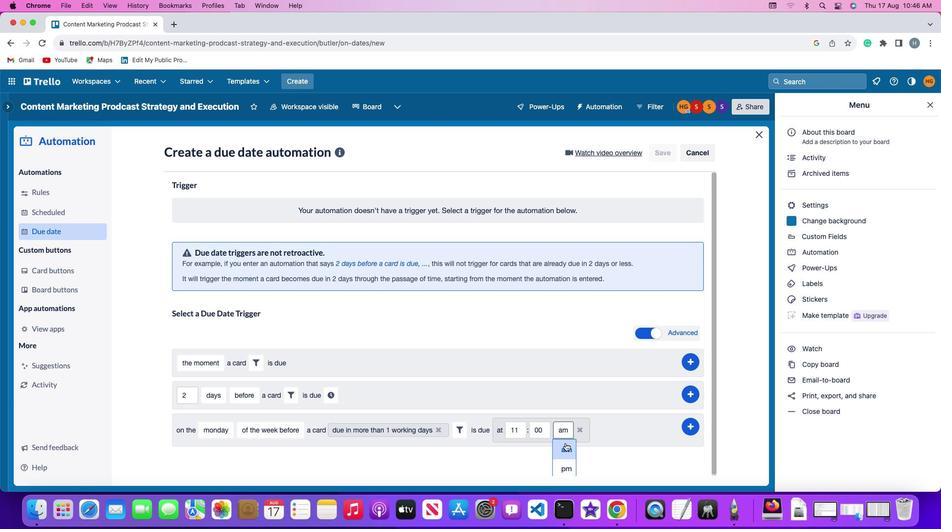 
Action: Mouse pressed left at (565, 443)
Screenshot: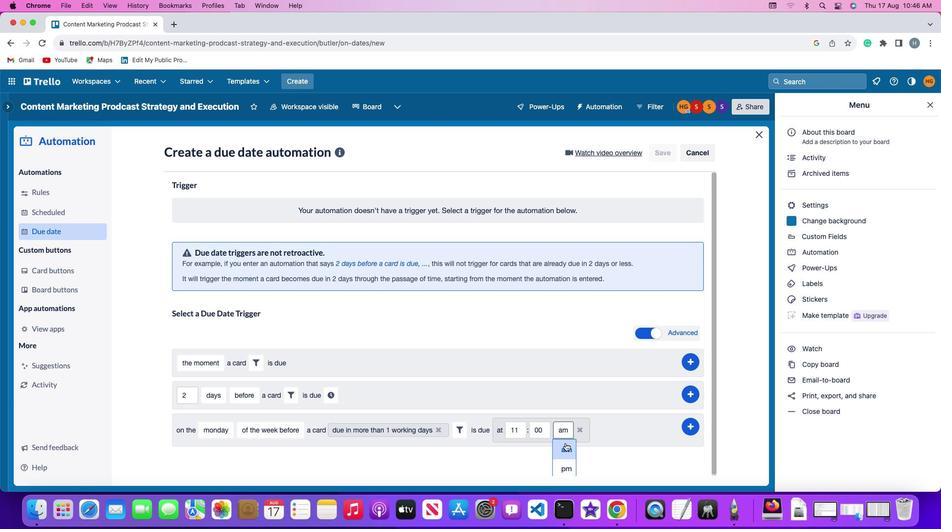 
Action: Mouse moved to (695, 423)
Screenshot: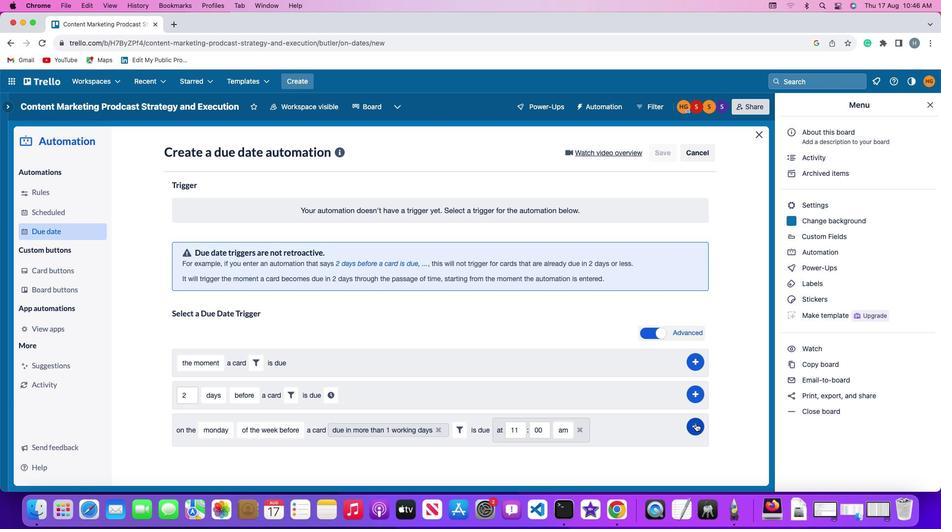 
Action: Mouse pressed left at (695, 423)
Screenshot: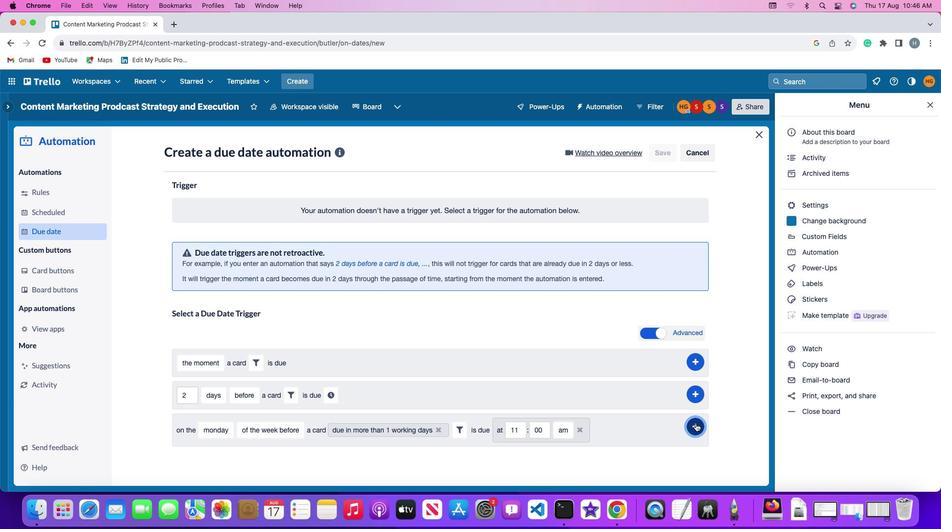 
Action: Mouse moved to (723, 354)
Screenshot: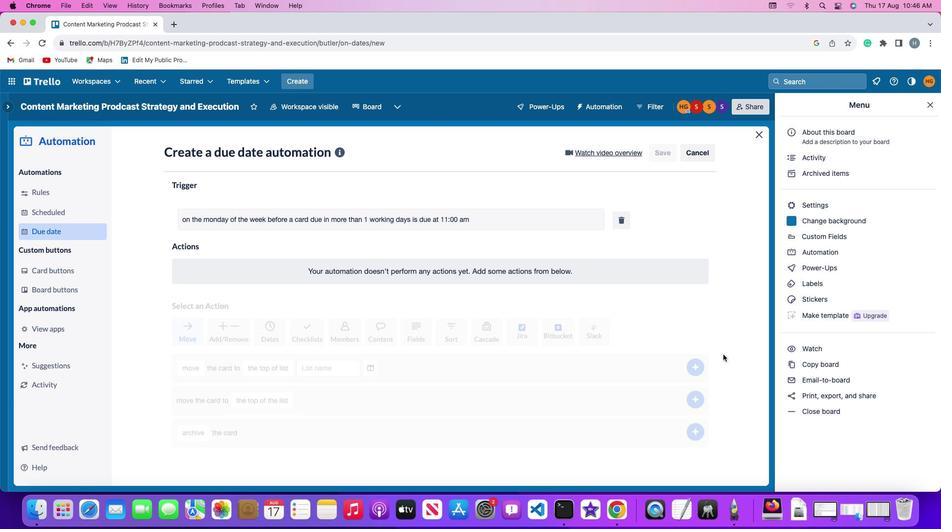 
